 Task: Log work in the project AdaptFlow for the issue 'Develop a new feature to allow for customizable user profiles' spent time as '1w 3d 16h 42m' and remaining time as '6w 1d 14h 34m' and move to top of backlog. Now add the issue to the epic 'Remote Work Enablement'. Log work in the project AdaptFlow for the issue 'Address issues related to data synchronization across multiple devices' spent time as '5w 5d 12h 21m' and remaining time as '4w 3d 13h 41m' and move to bottom of backlog. Now add the issue to the epic 'Search Engine Optimization (SEO) Improvements'
Action: Mouse moved to (213, 58)
Screenshot: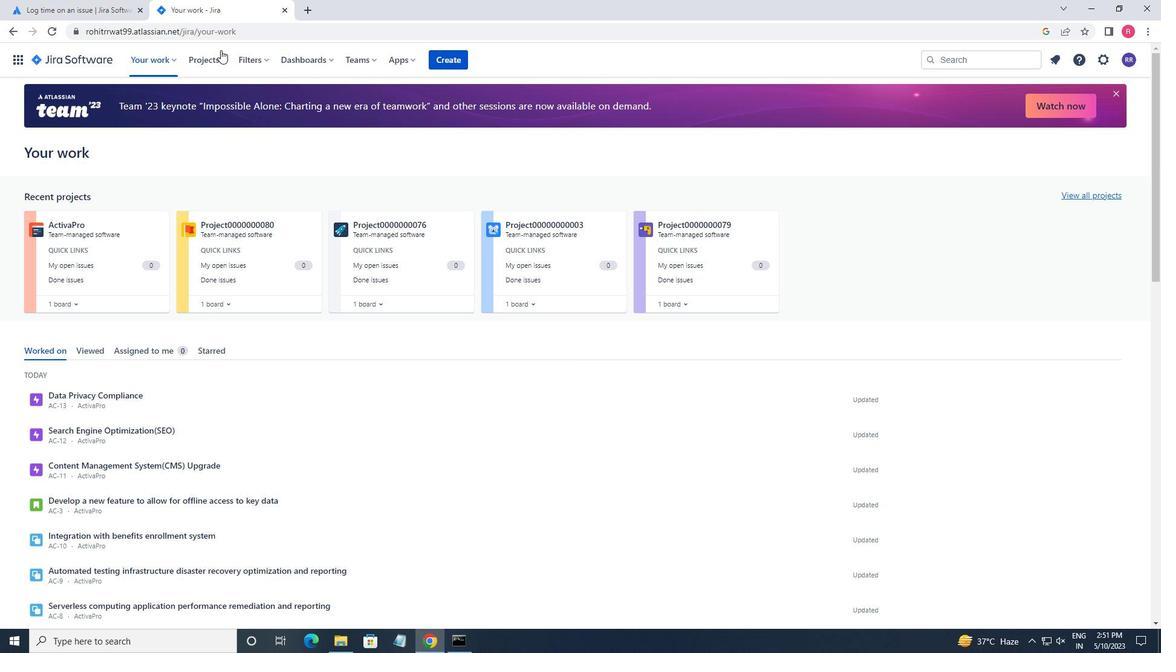 
Action: Mouse pressed left at (213, 58)
Screenshot: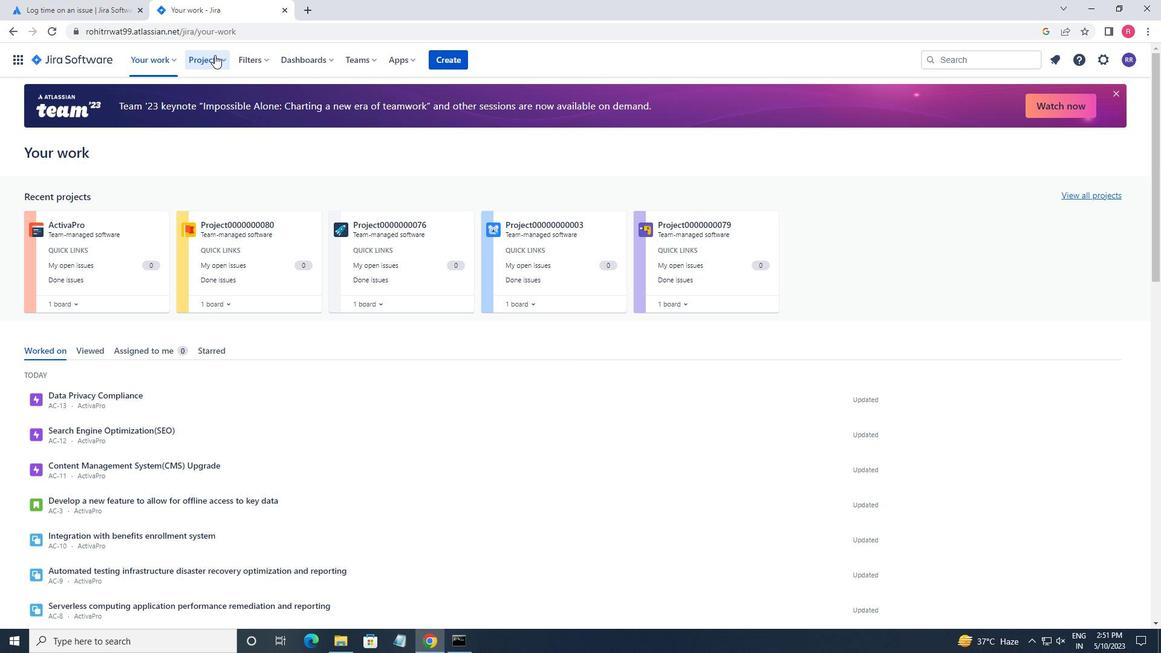 
Action: Mouse moved to (234, 110)
Screenshot: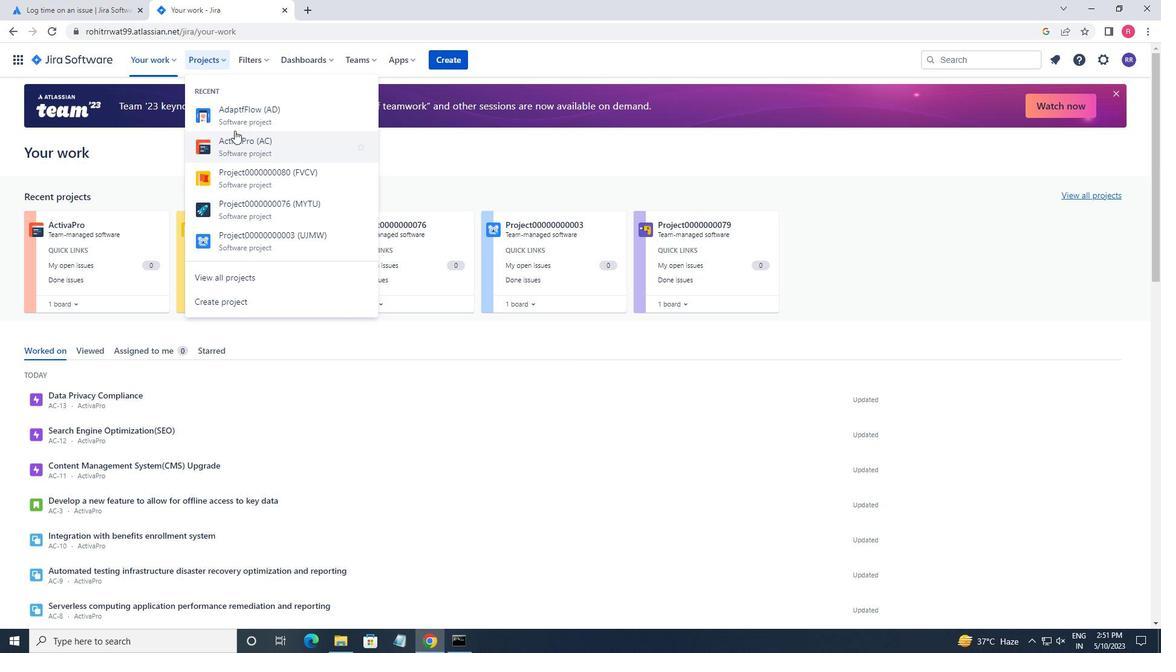 
Action: Mouse pressed left at (234, 110)
Screenshot: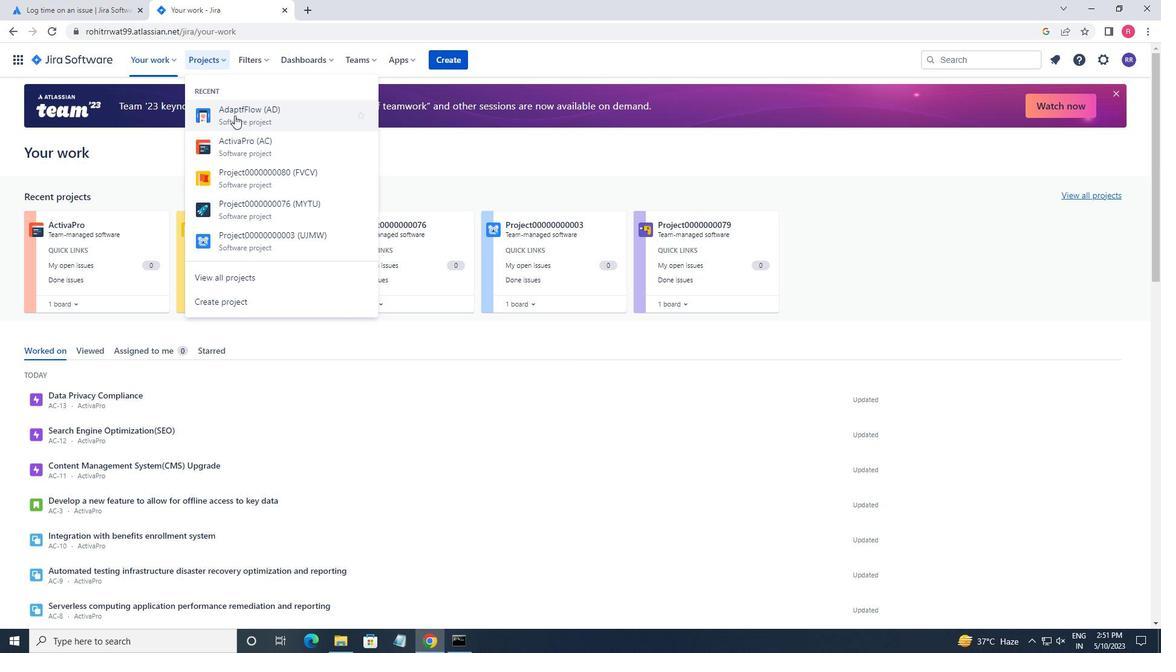 
Action: Mouse moved to (35, 175)
Screenshot: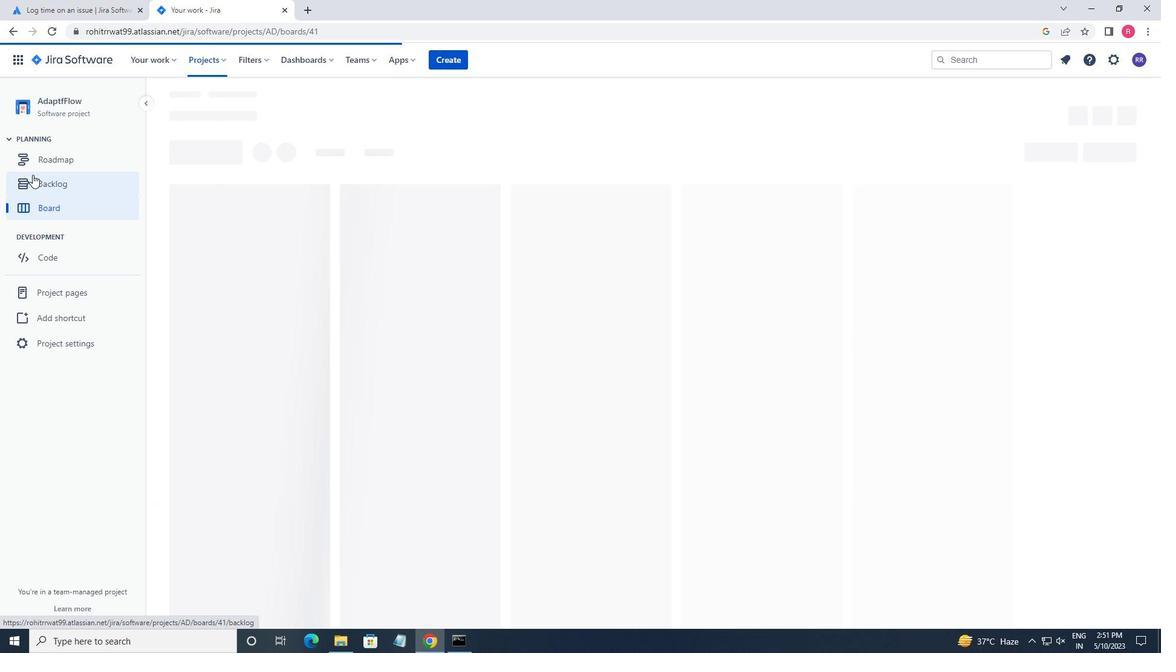 
Action: Mouse pressed left at (35, 175)
Screenshot: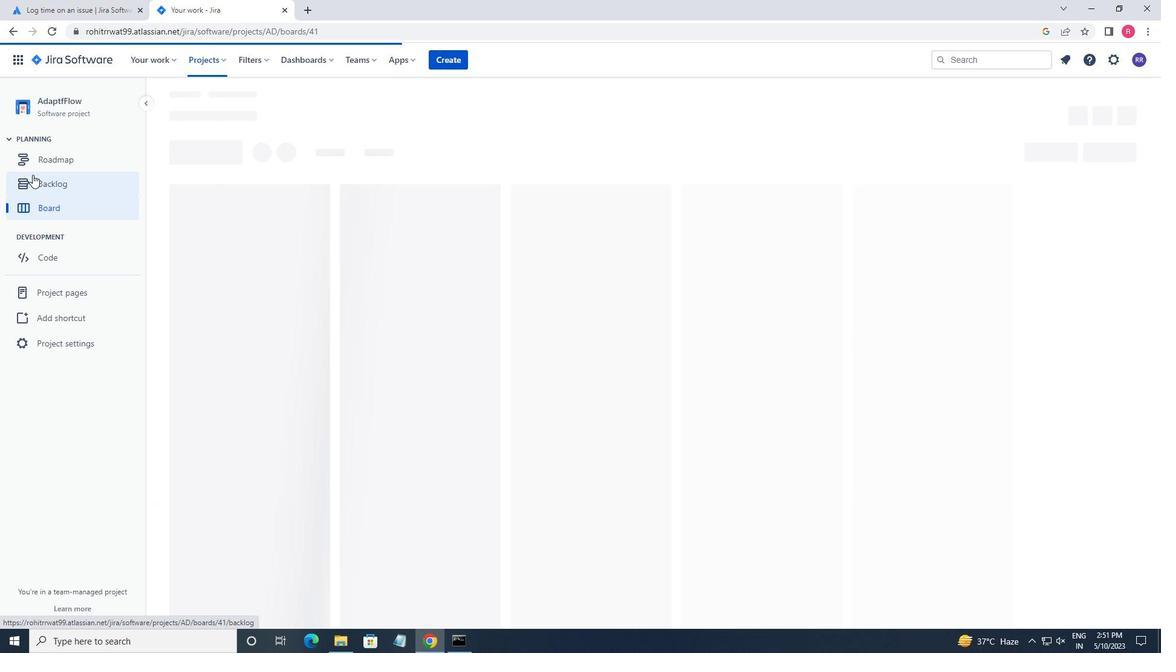 
Action: Mouse moved to (756, 433)
Screenshot: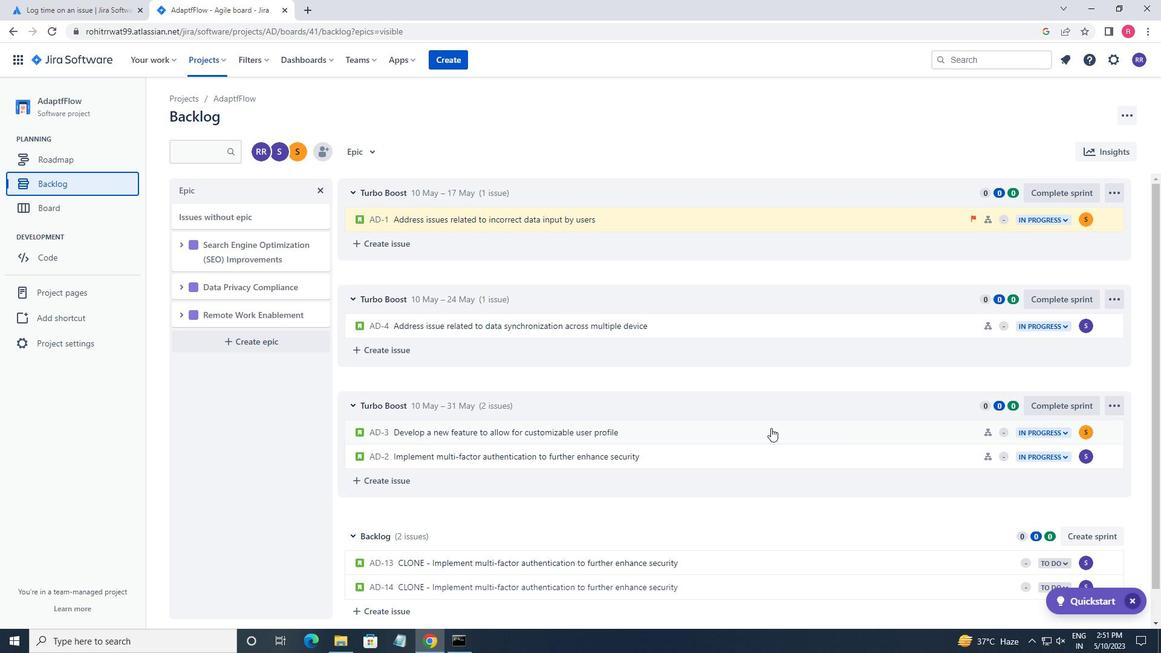 
Action: Mouse pressed left at (756, 433)
Screenshot: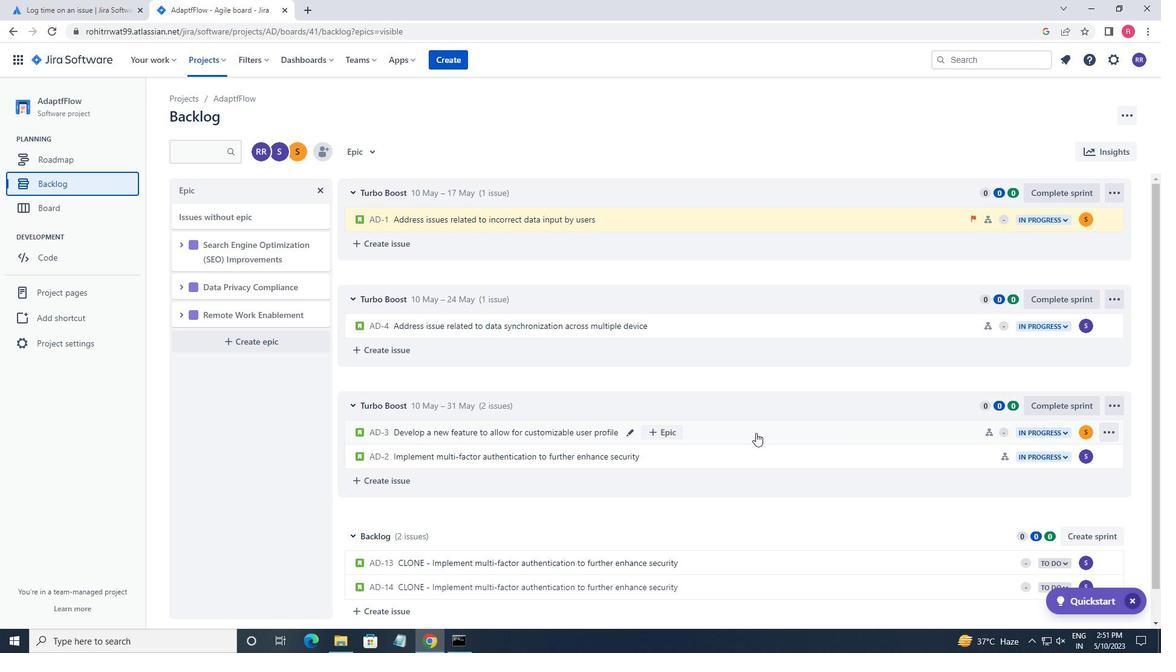 
Action: Mouse moved to (1105, 180)
Screenshot: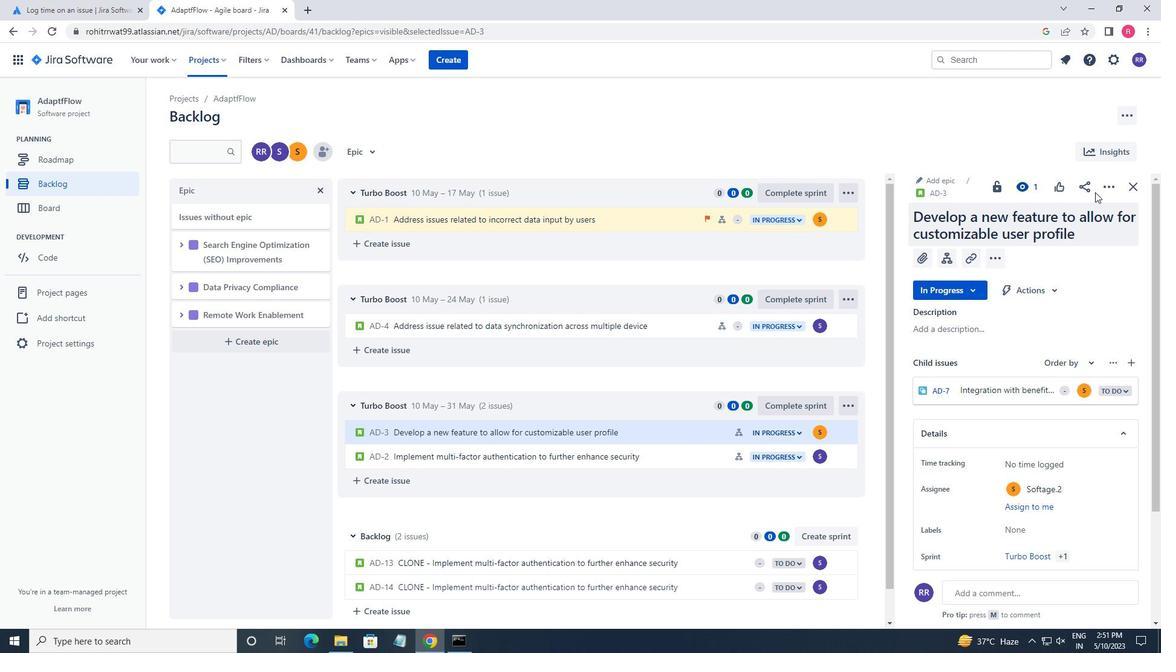 
Action: Mouse pressed left at (1105, 180)
Screenshot: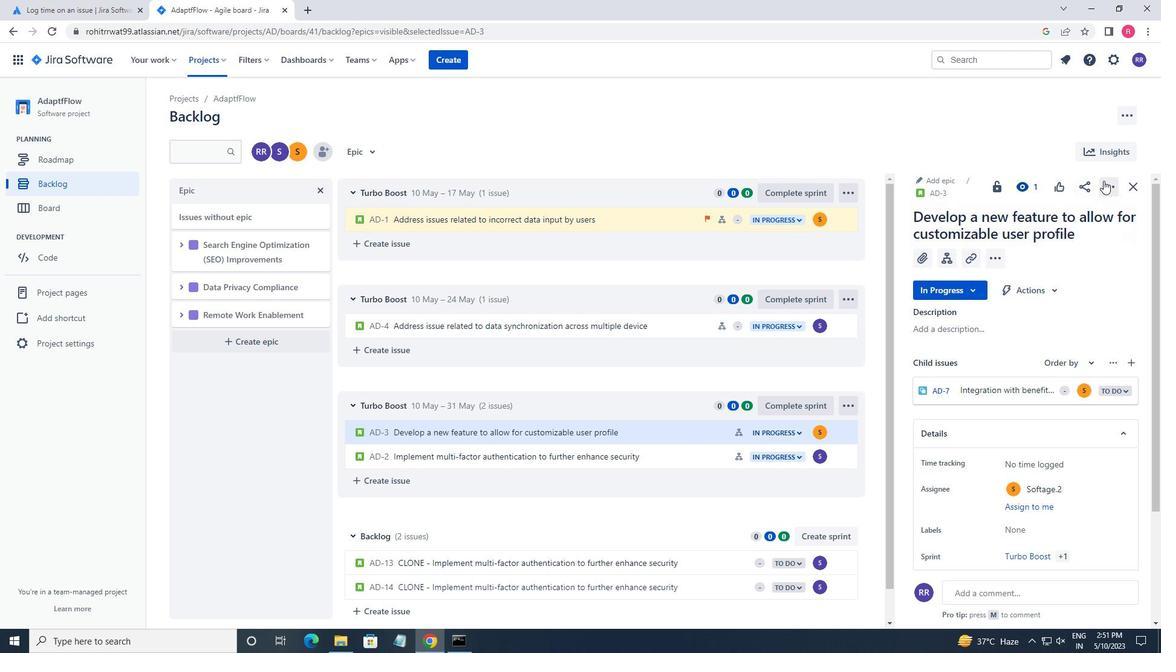 
Action: Mouse moved to (1055, 226)
Screenshot: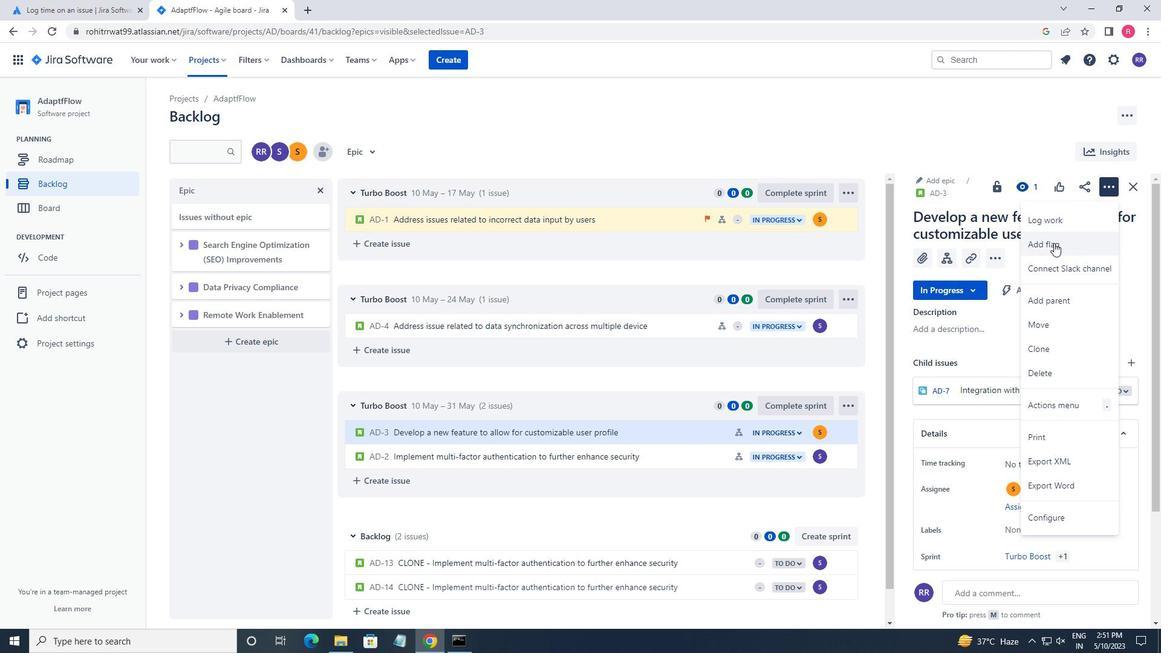 
Action: Mouse pressed left at (1055, 226)
Screenshot: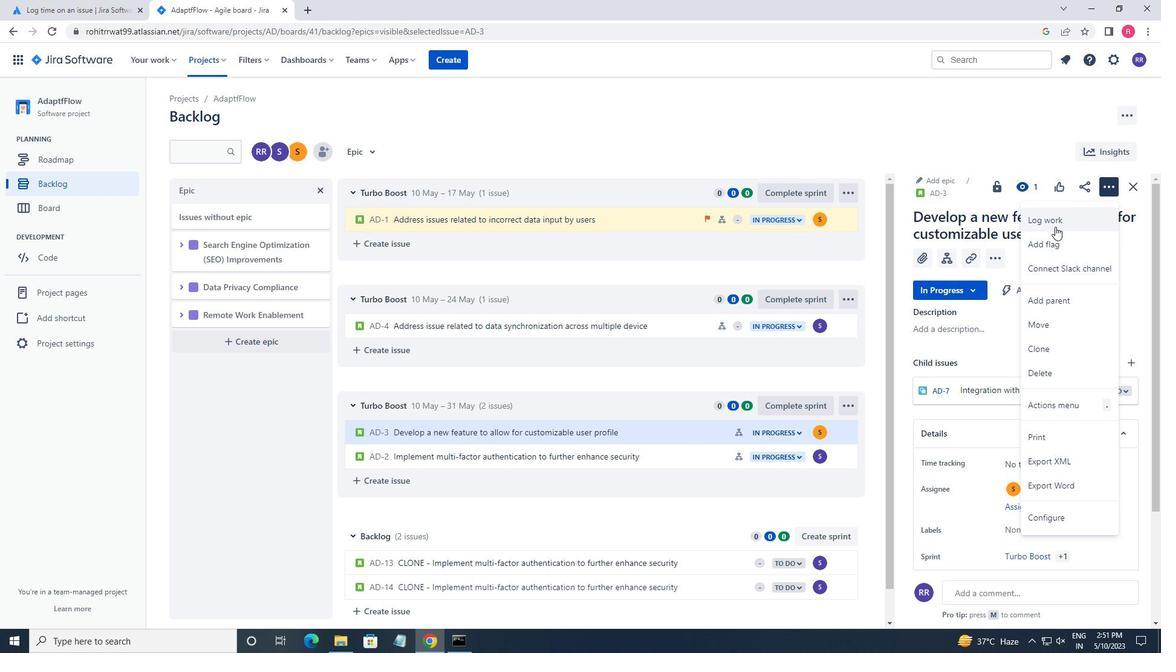 
Action: Key pressed 1w<Key.space>3d<Key.space>16h<Key.space>42m<Key.tab>6w<Key.space>1d<Key.space>14h34m
Screenshot: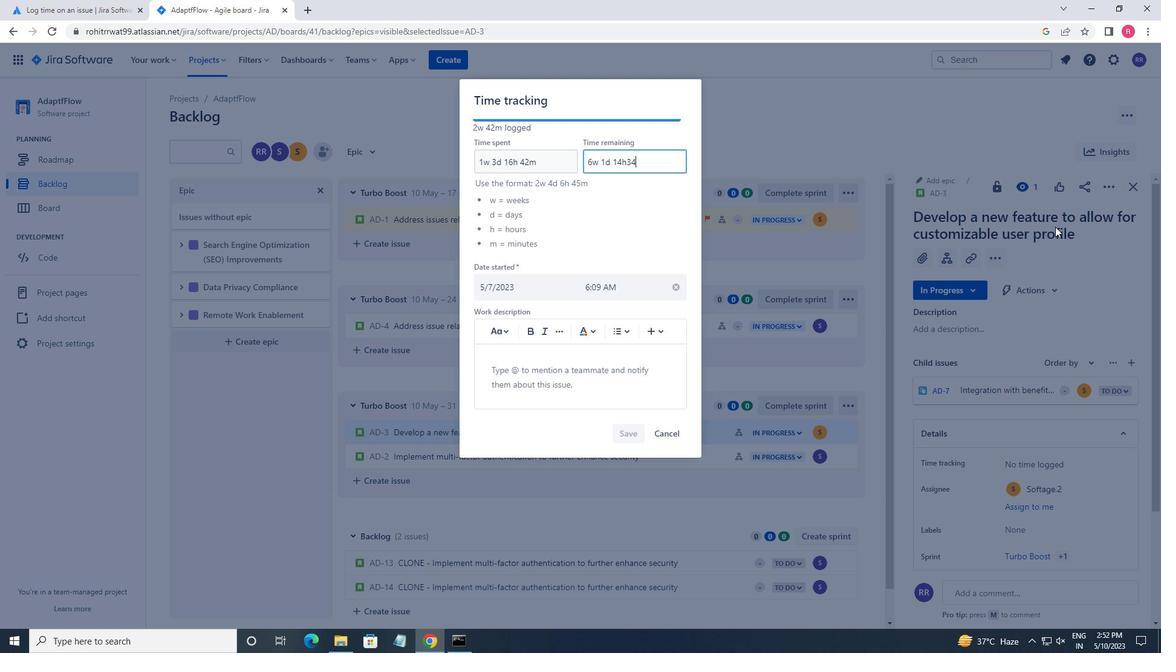 
Action: Mouse moved to (652, 382)
Screenshot: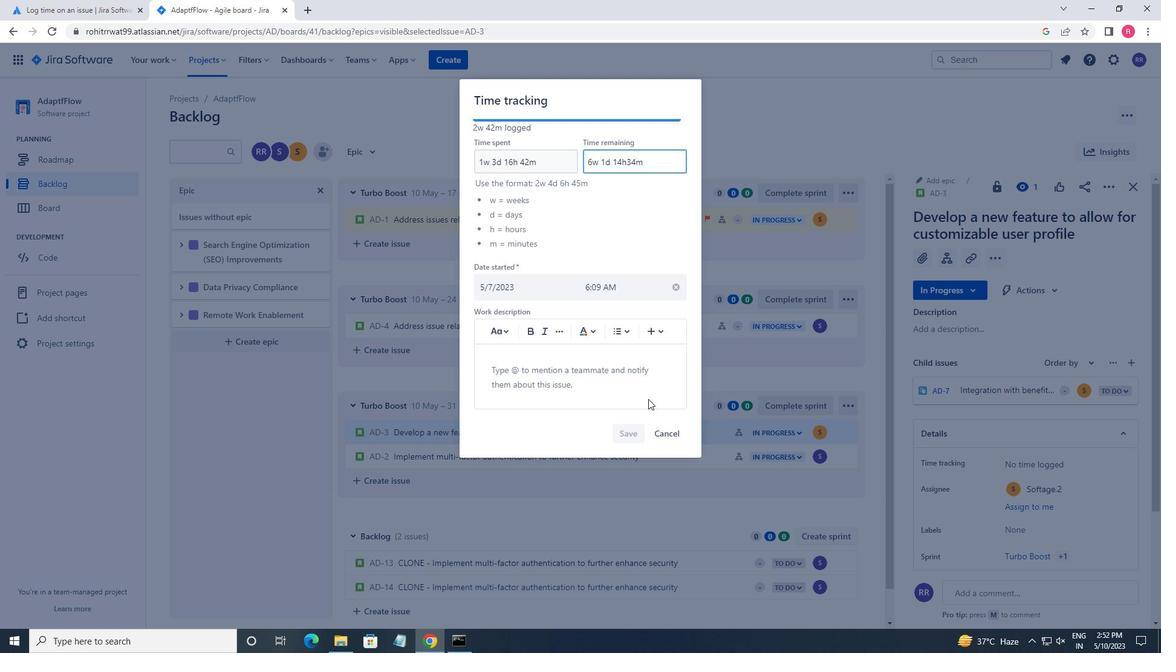 
Action: Key pressed <Key.enter>
Screenshot: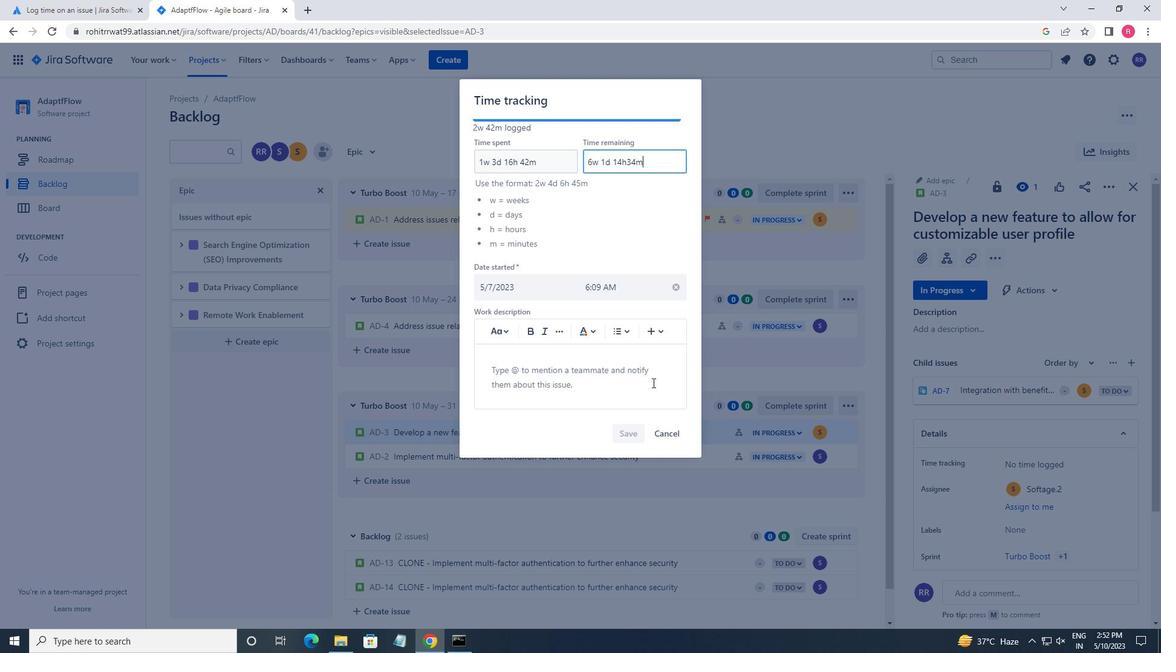 
Action: Mouse moved to (629, 165)
Screenshot: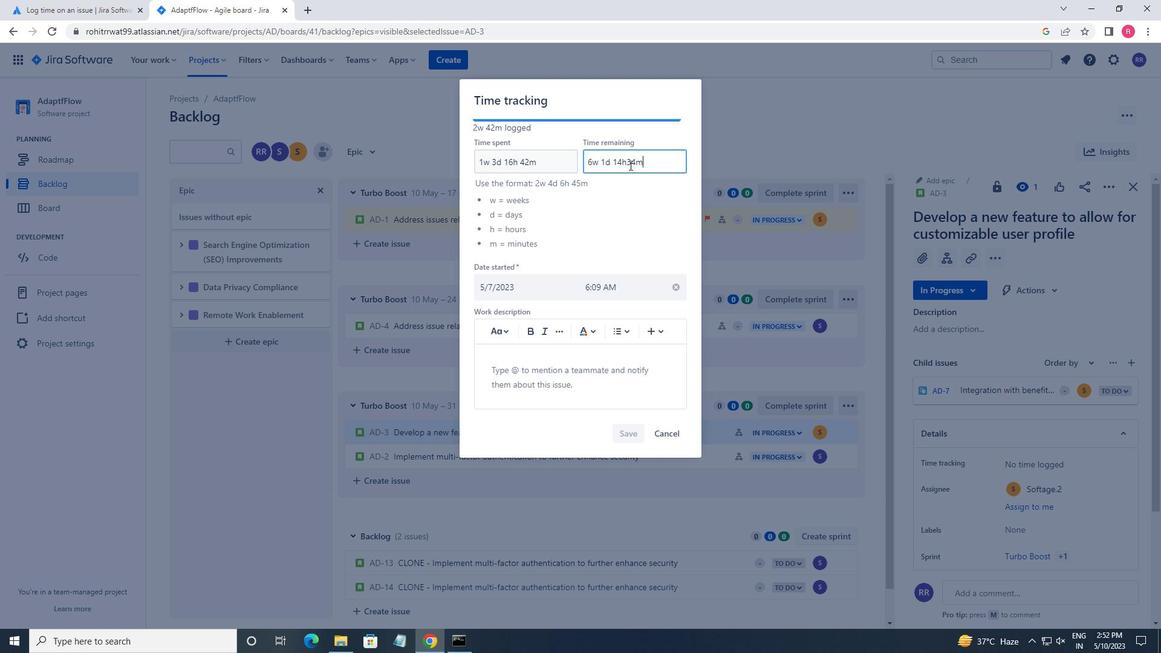 
Action: Mouse pressed left at (629, 165)
Screenshot: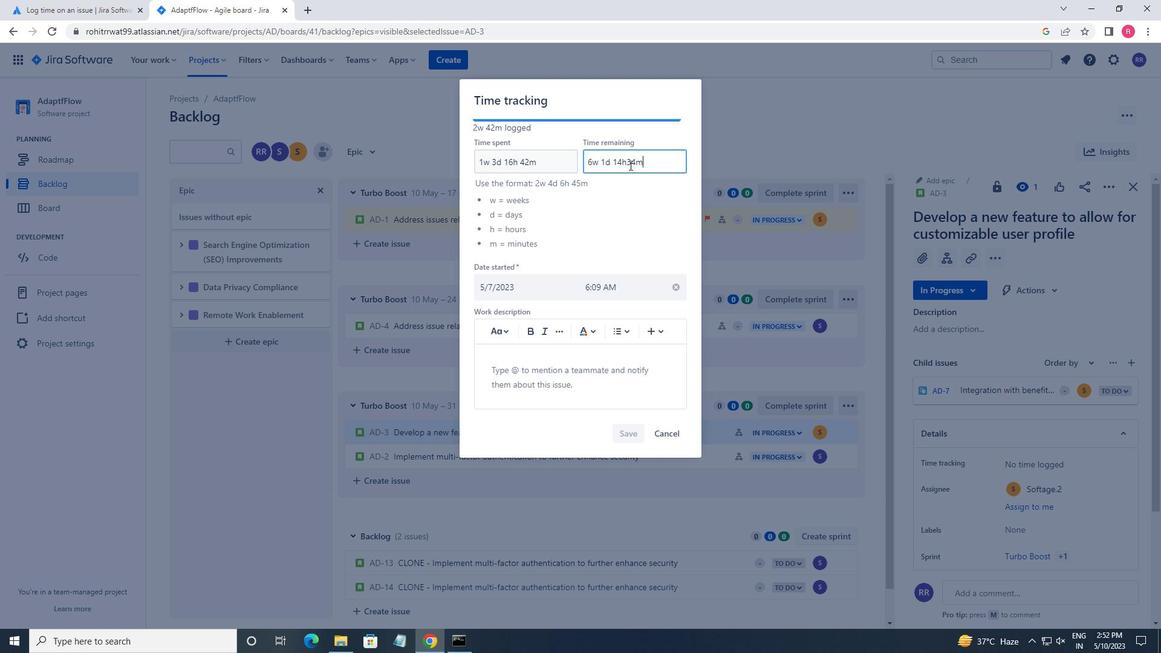 
Action: Mouse moved to (625, 166)
Screenshot: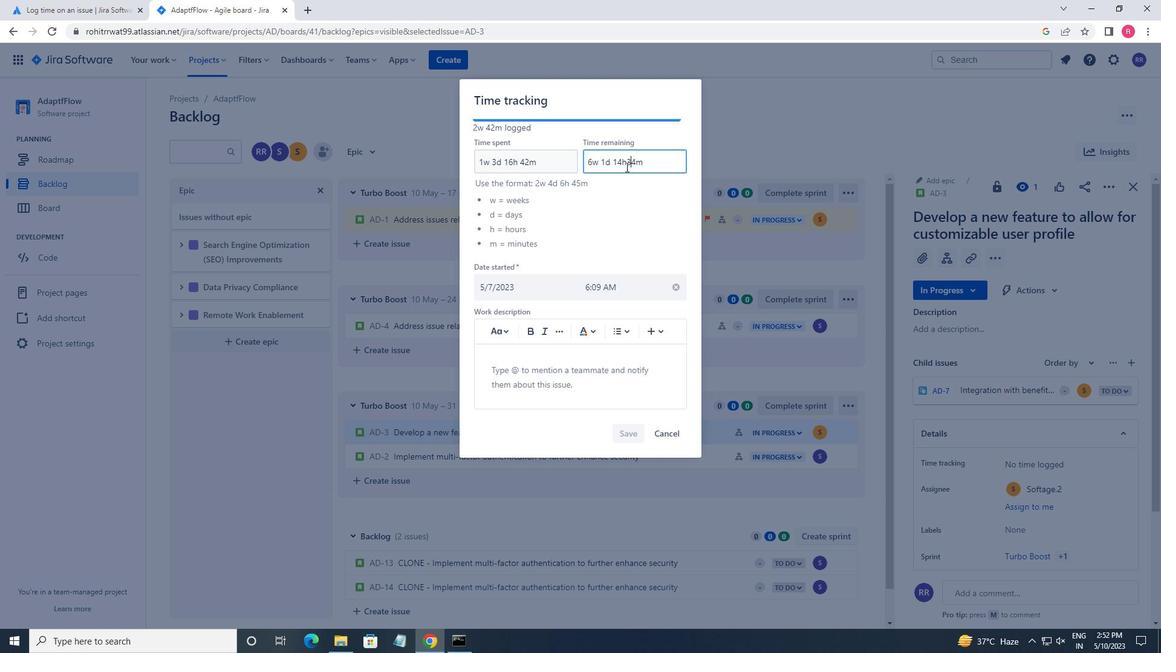 
Action: Mouse pressed left at (625, 166)
Screenshot: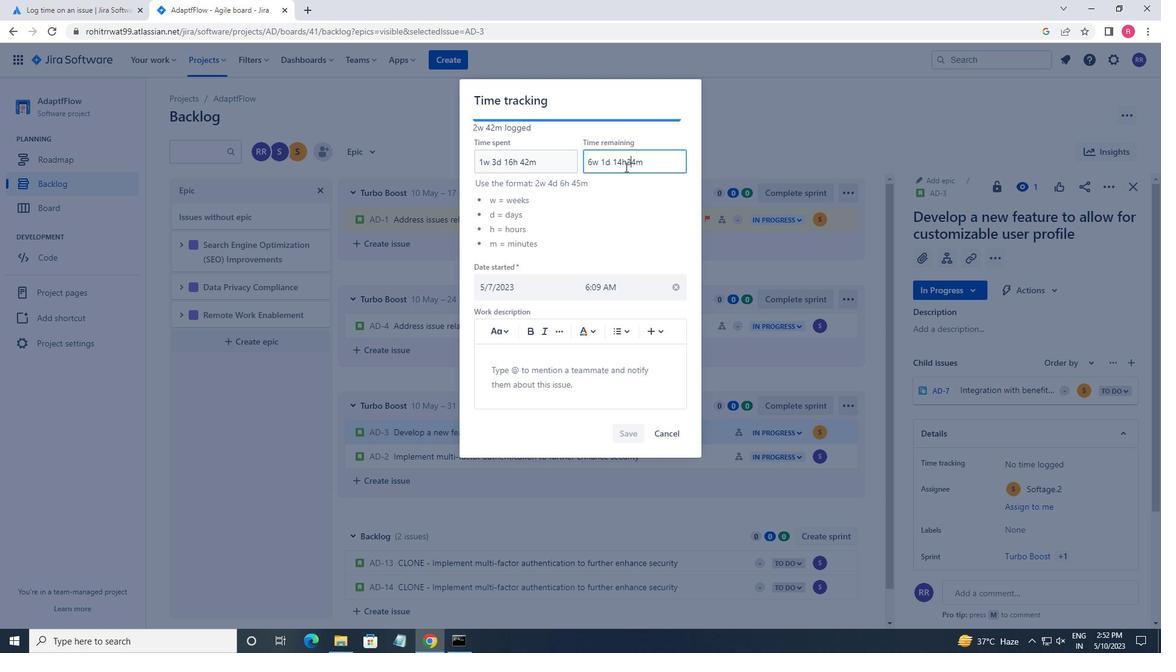 
Action: Key pressed <Key.space>
Screenshot: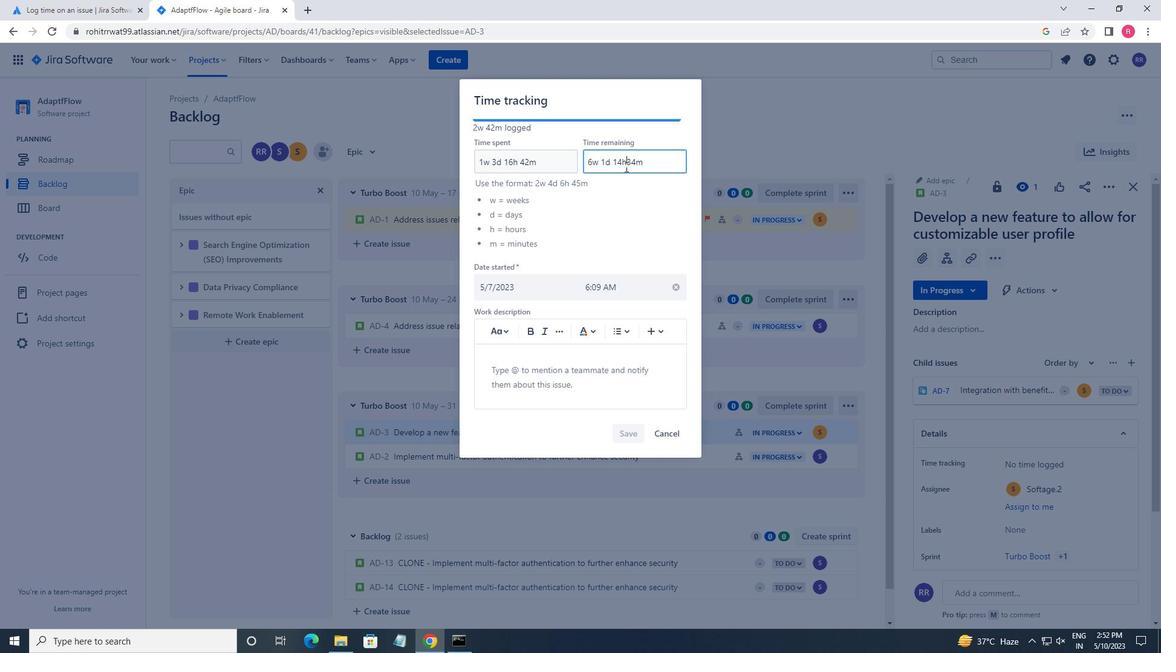
Action: Mouse moved to (623, 436)
Screenshot: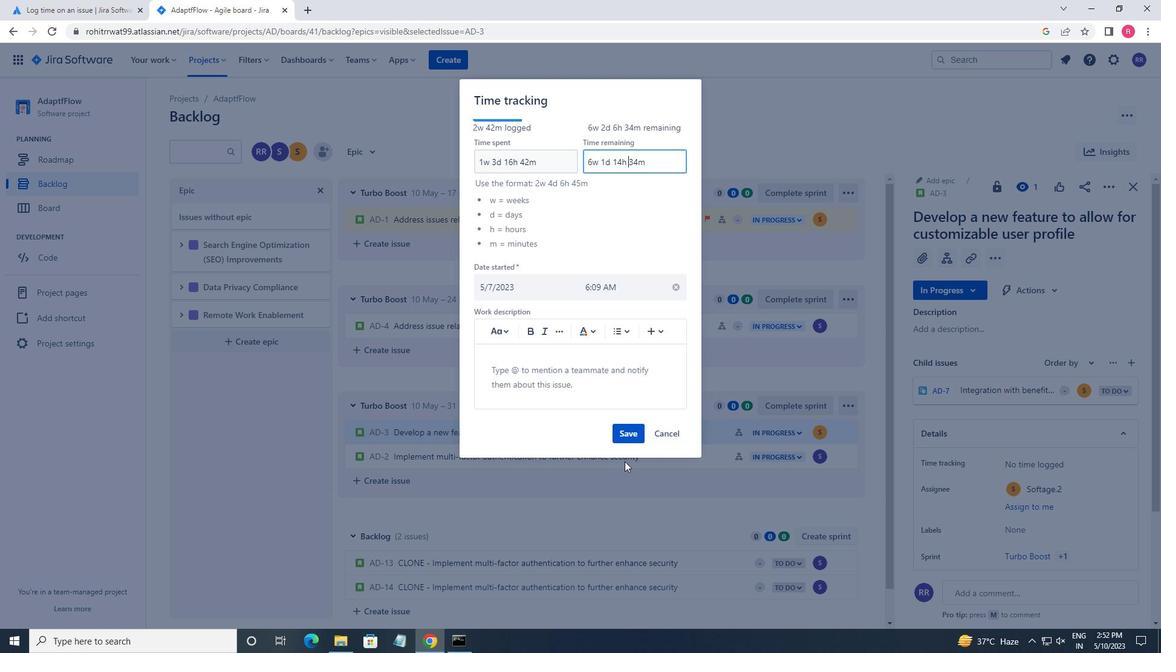 
Action: Mouse pressed left at (623, 436)
Screenshot: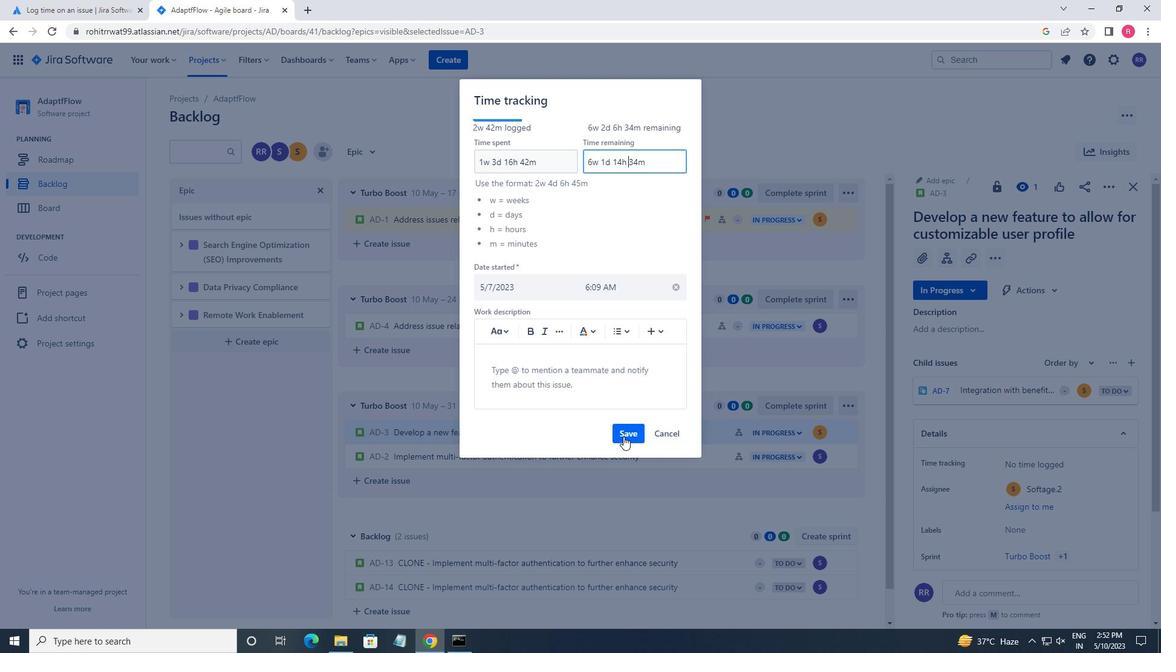 
Action: Mouse moved to (834, 437)
Screenshot: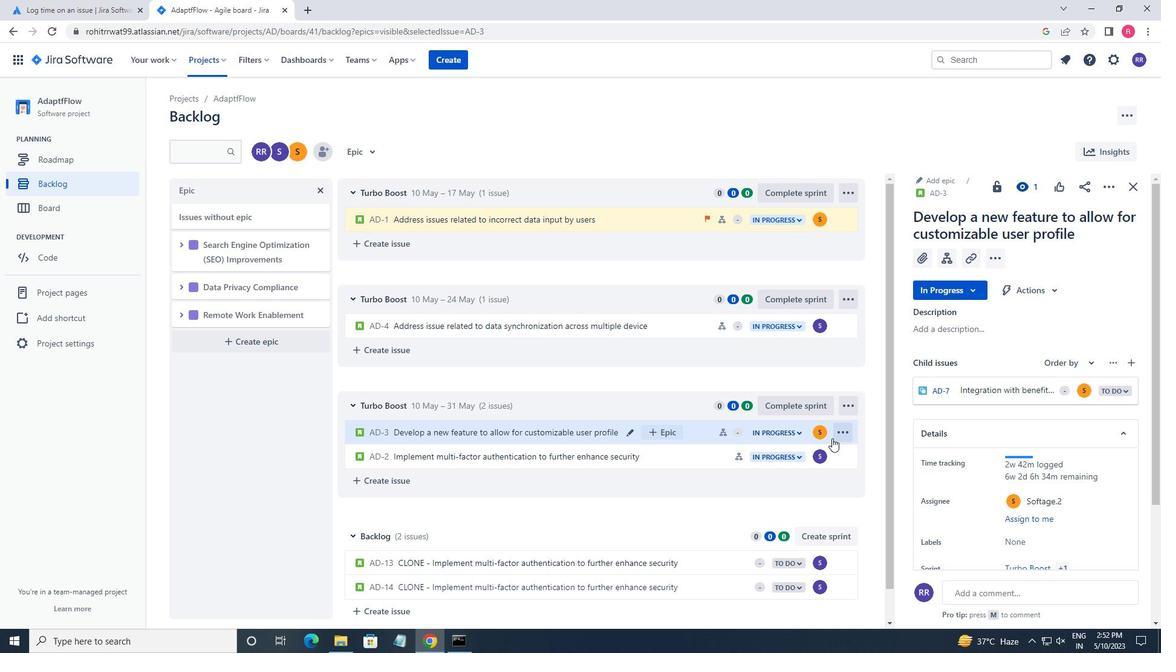 
Action: Mouse pressed left at (834, 437)
Screenshot: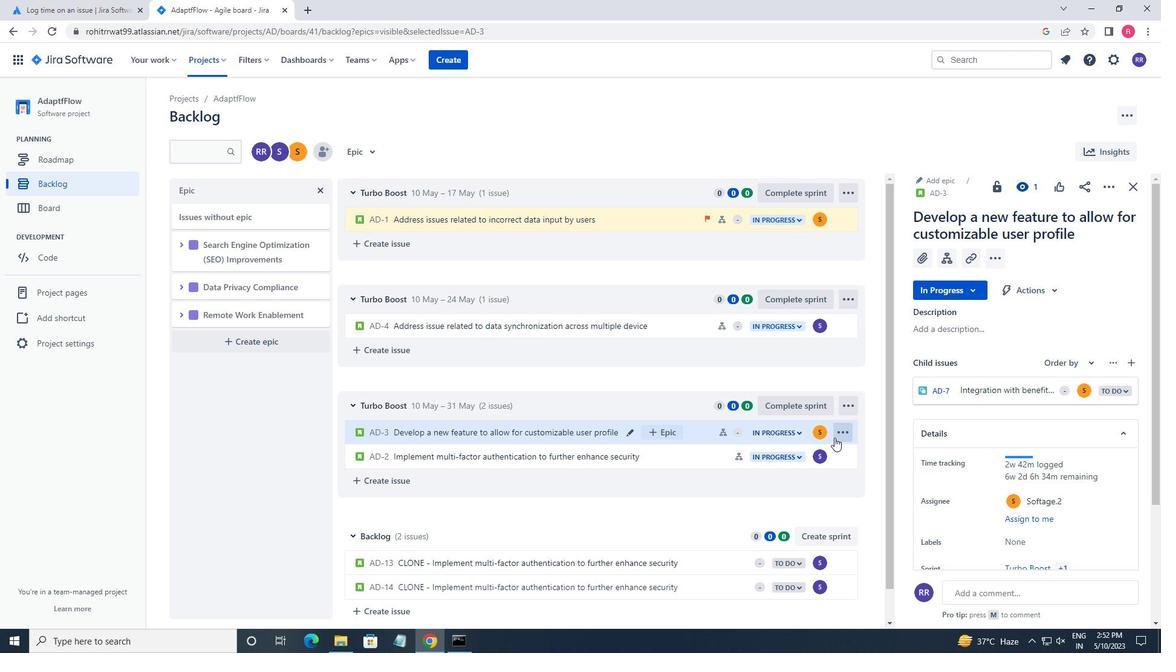 
Action: Mouse moved to (813, 393)
Screenshot: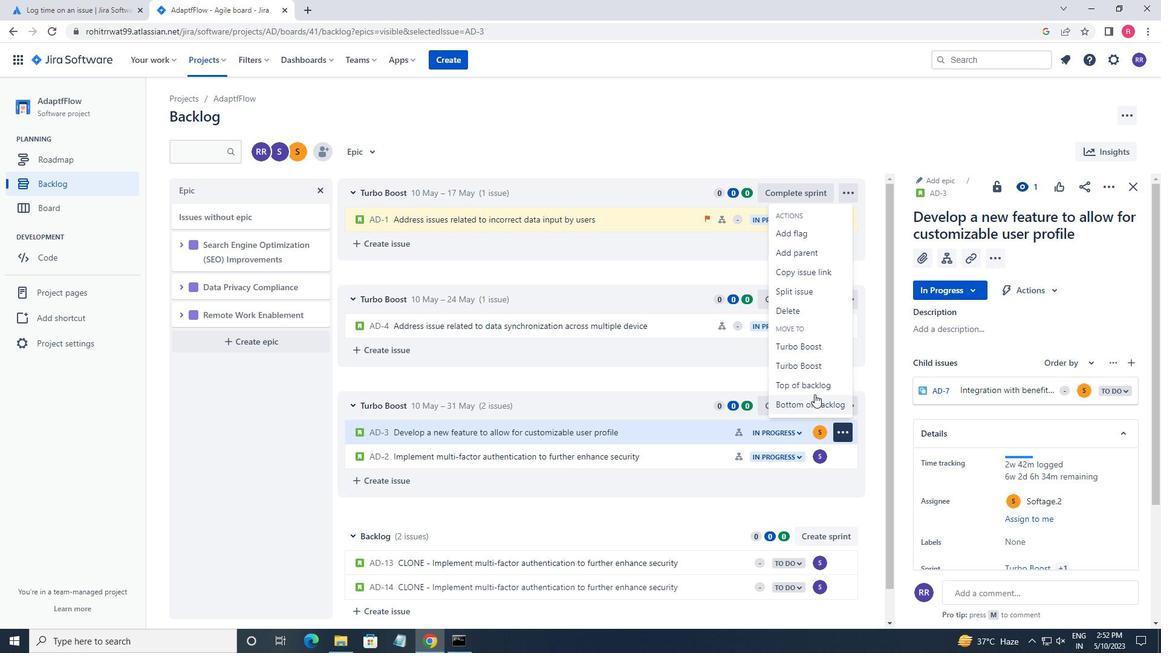 
Action: Mouse pressed left at (813, 393)
Screenshot: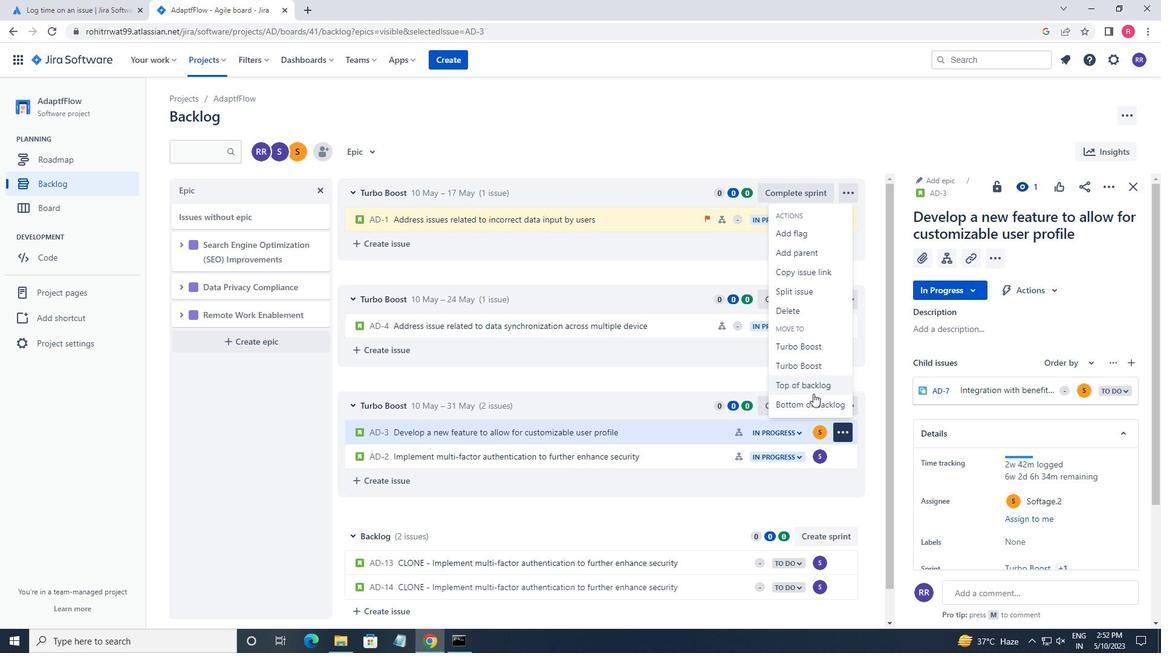 
Action: Mouse moved to (606, 193)
Screenshot: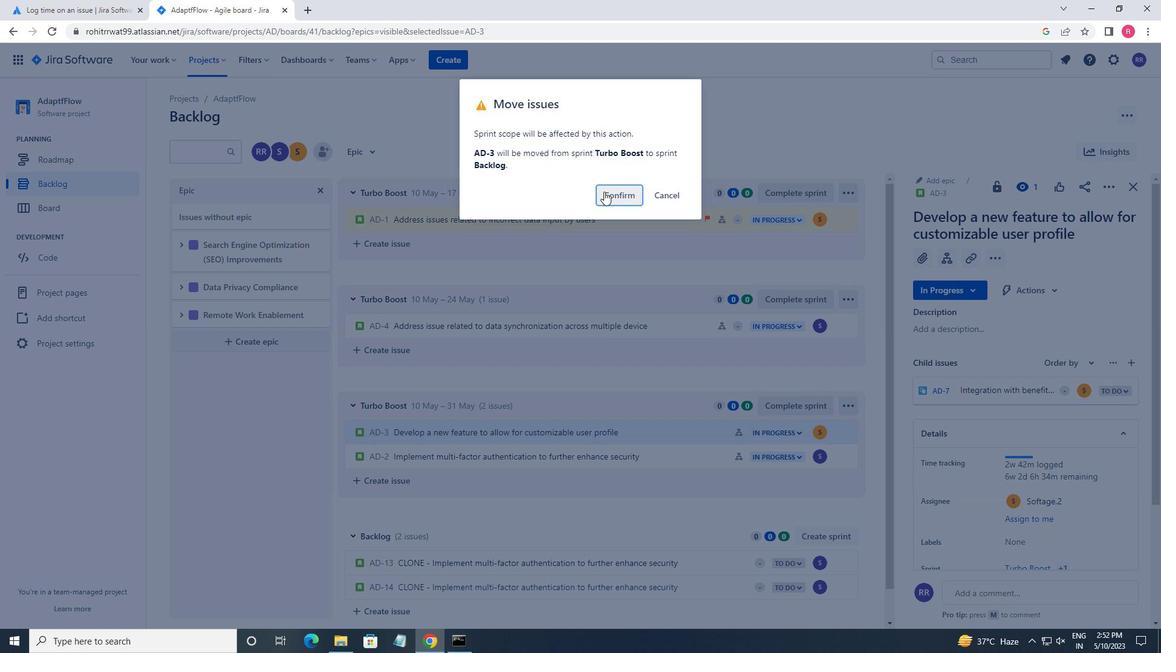 
Action: Mouse pressed left at (606, 193)
Screenshot: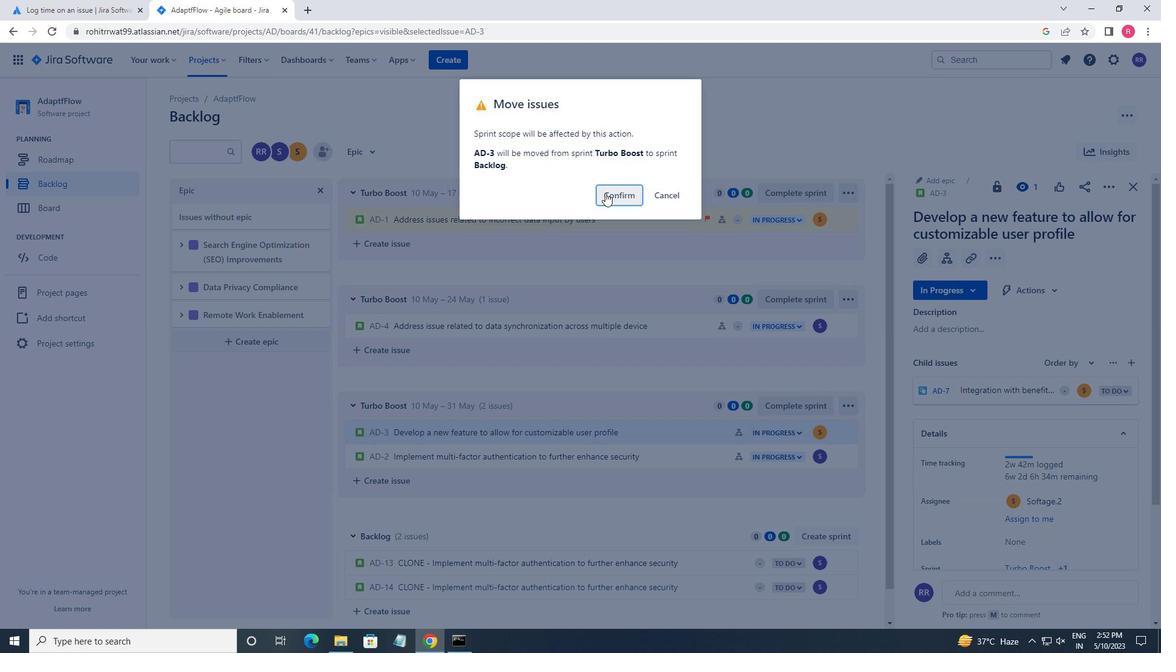
Action: Mouse moved to (356, 156)
Screenshot: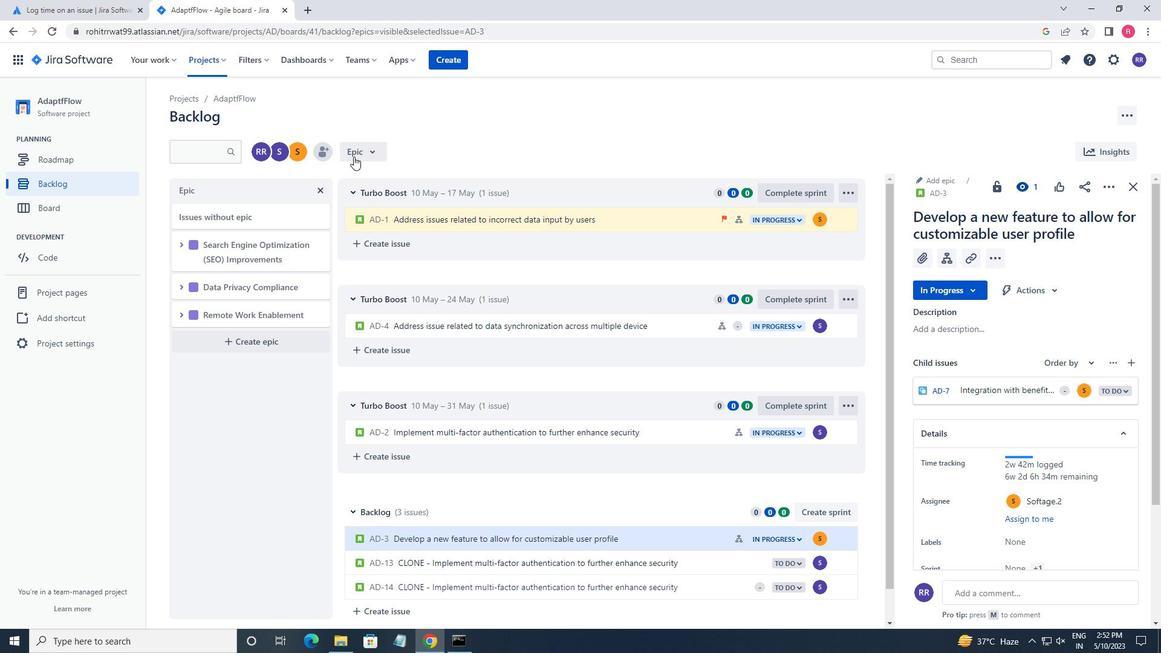 
Action: Mouse pressed left at (356, 156)
Screenshot: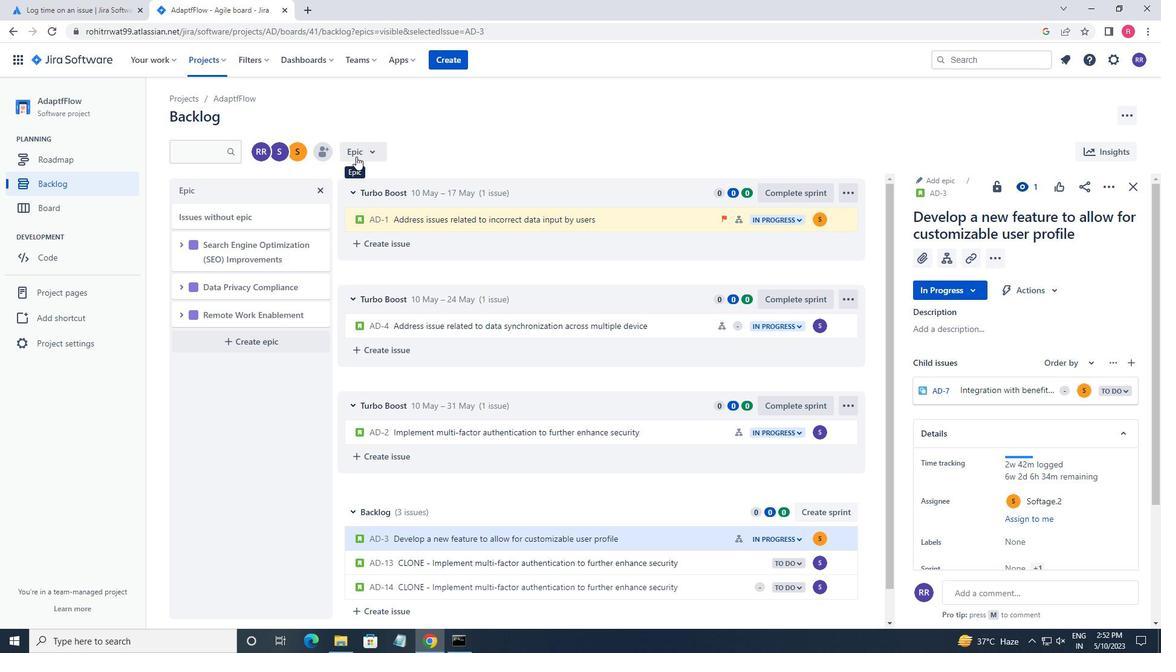 
Action: Mouse moved to (355, 237)
Screenshot: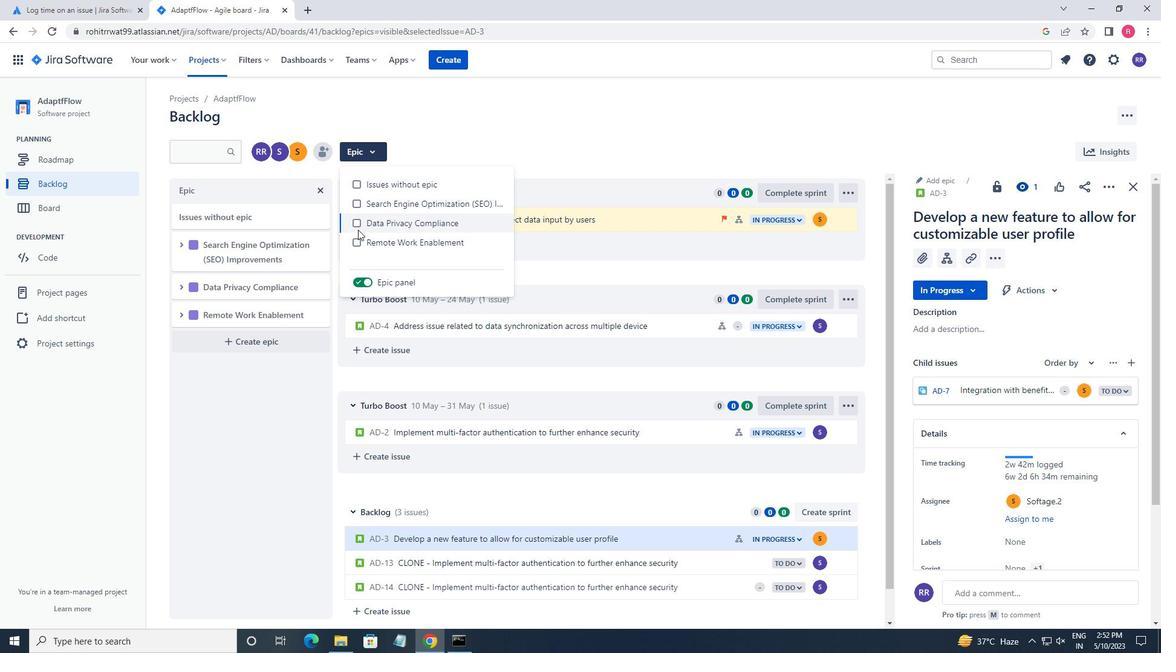
Action: Mouse pressed left at (355, 237)
Screenshot: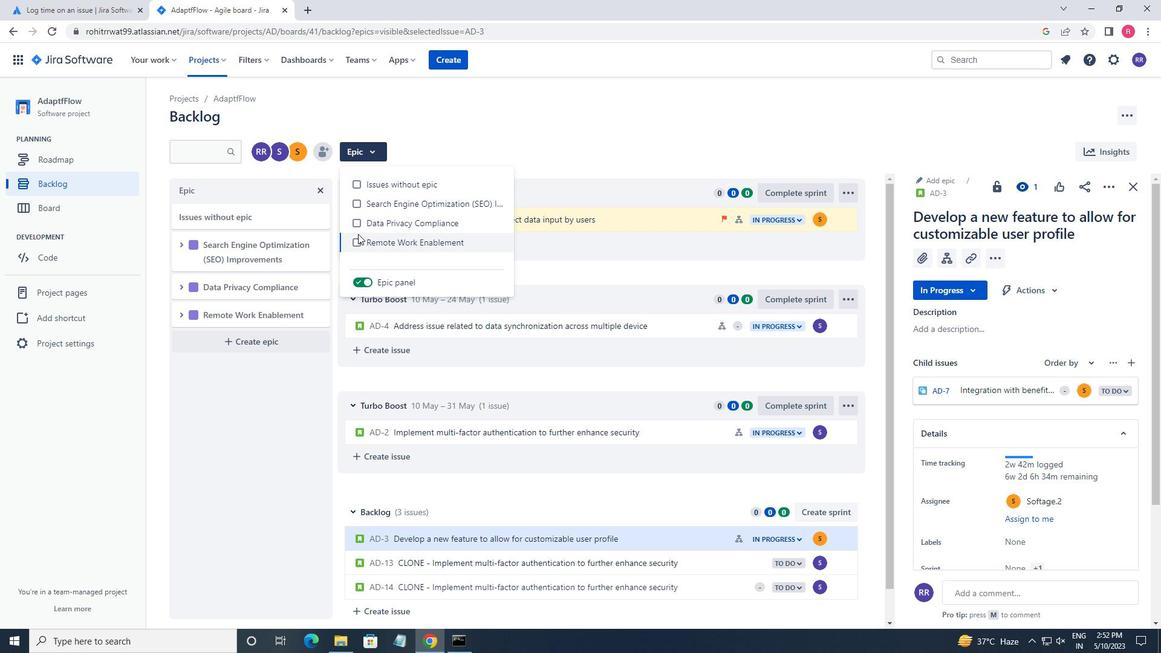 
Action: Mouse moved to (312, 373)
Screenshot: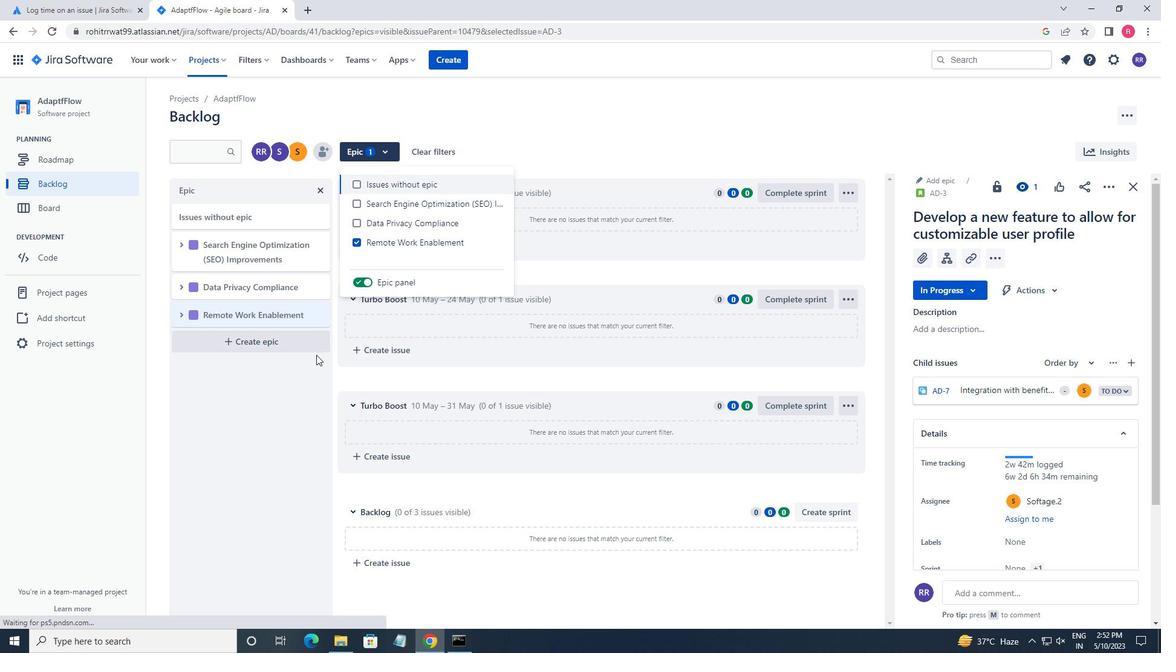 
Action: Mouse pressed left at (312, 373)
Screenshot: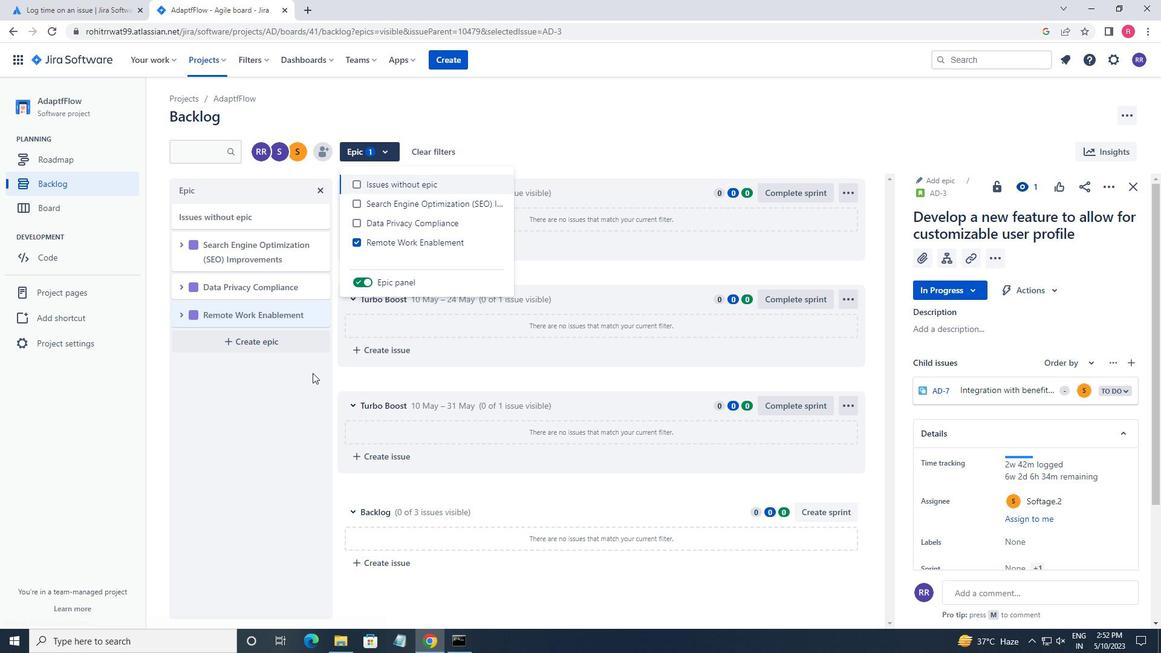 
Action: Mouse moved to (449, 407)
Screenshot: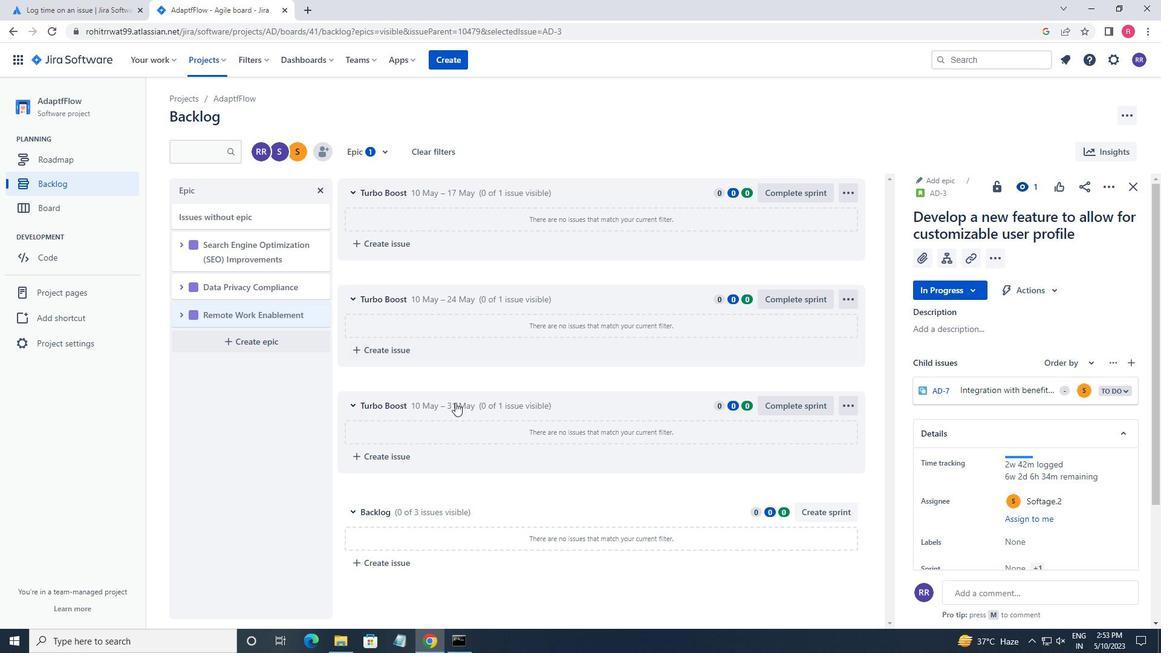 
Action: Mouse scrolled (449, 408) with delta (0, 0)
Screenshot: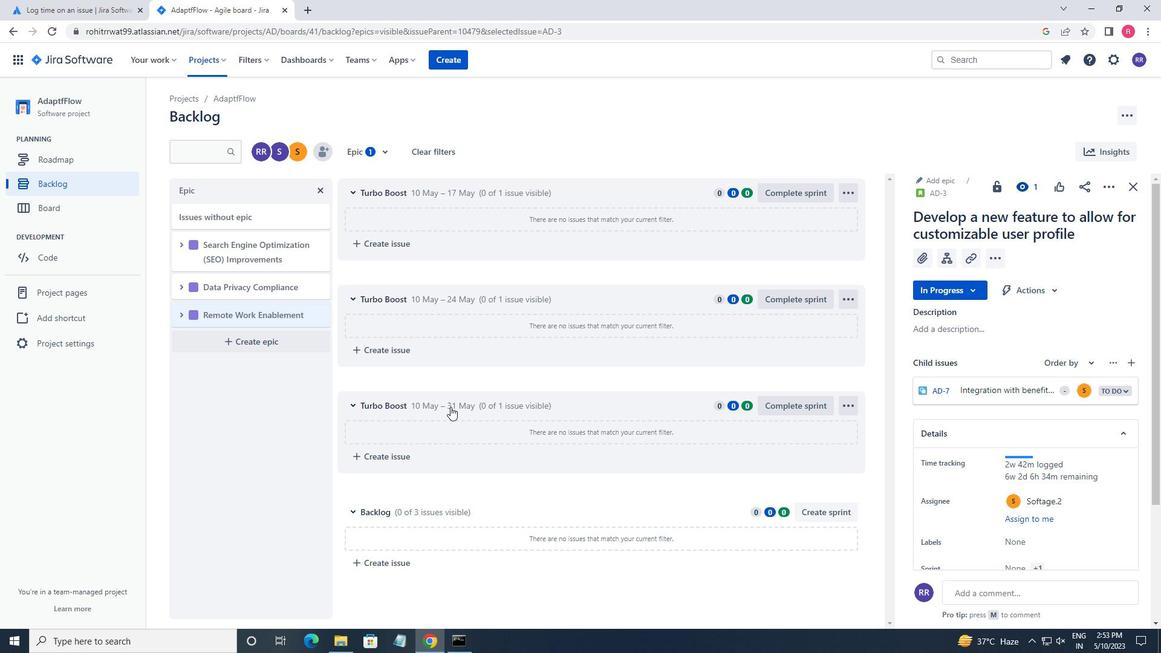 
Action: Mouse moved to (448, 407)
Screenshot: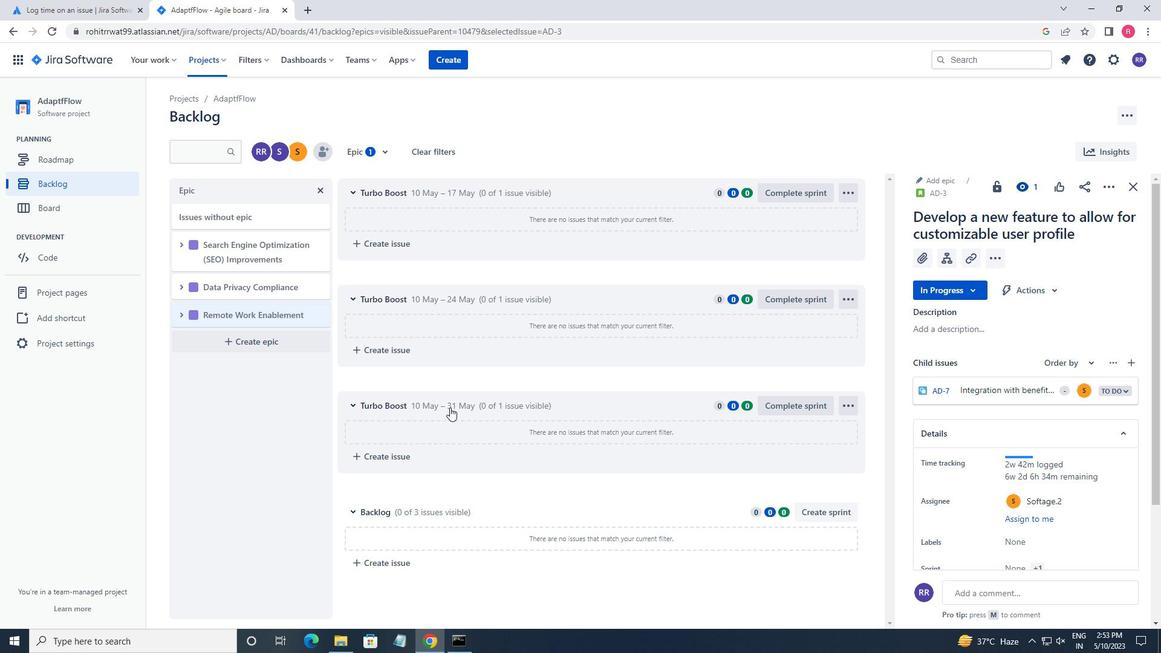 
Action: Mouse scrolled (448, 408) with delta (0, 0)
Screenshot: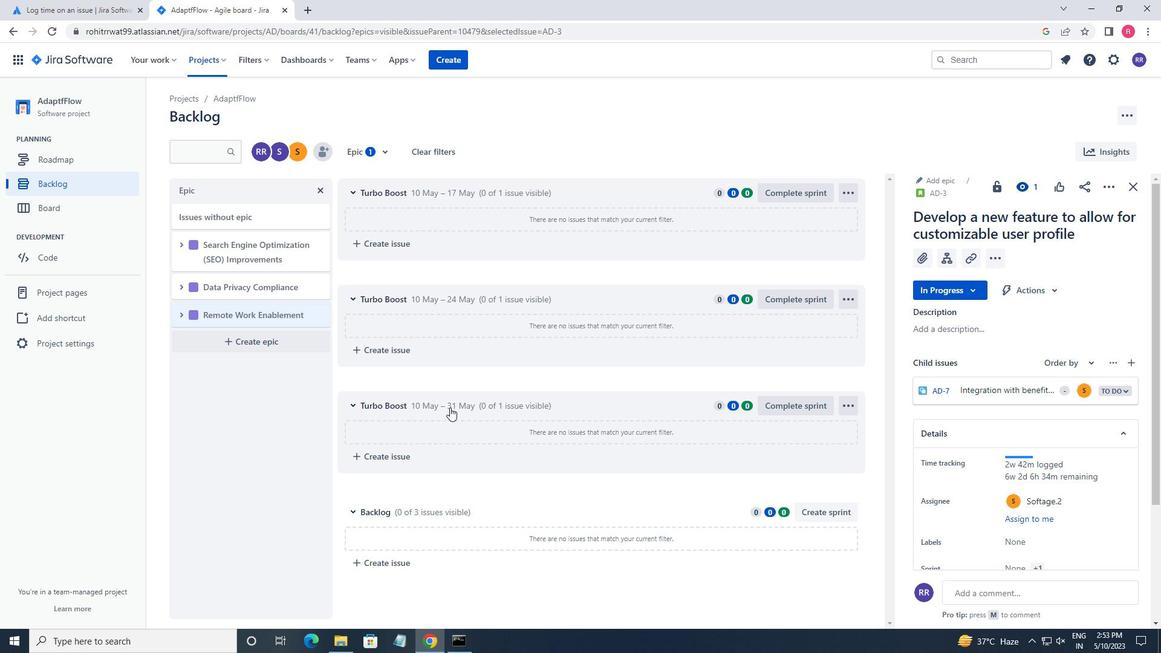 
Action: Mouse scrolled (448, 408) with delta (0, 0)
Screenshot: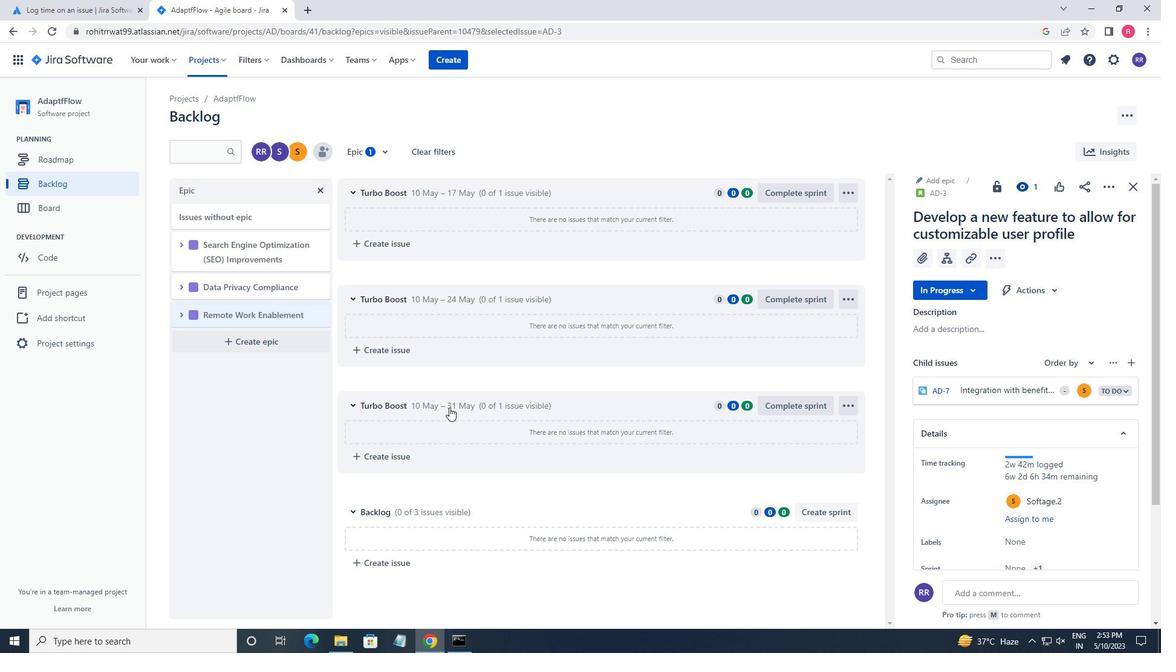 
Action: Mouse scrolled (448, 408) with delta (0, 0)
Screenshot: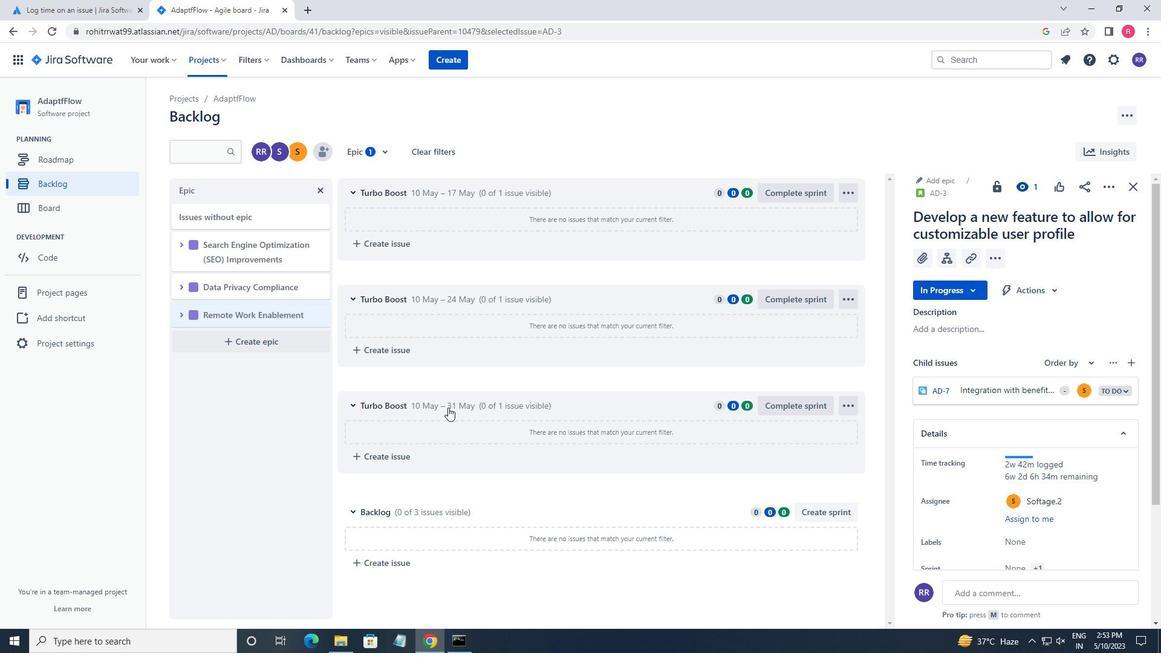 
Action: Mouse moved to (71, 188)
Screenshot: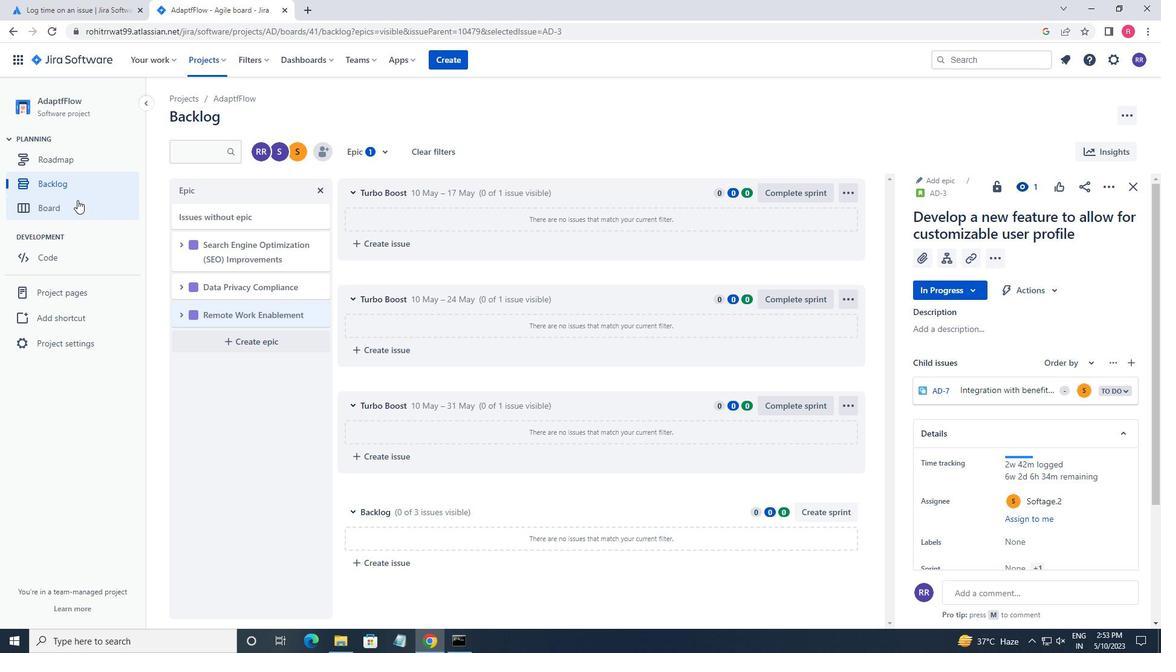 
Action: Mouse pressed left at (71, 188)
Screenshot: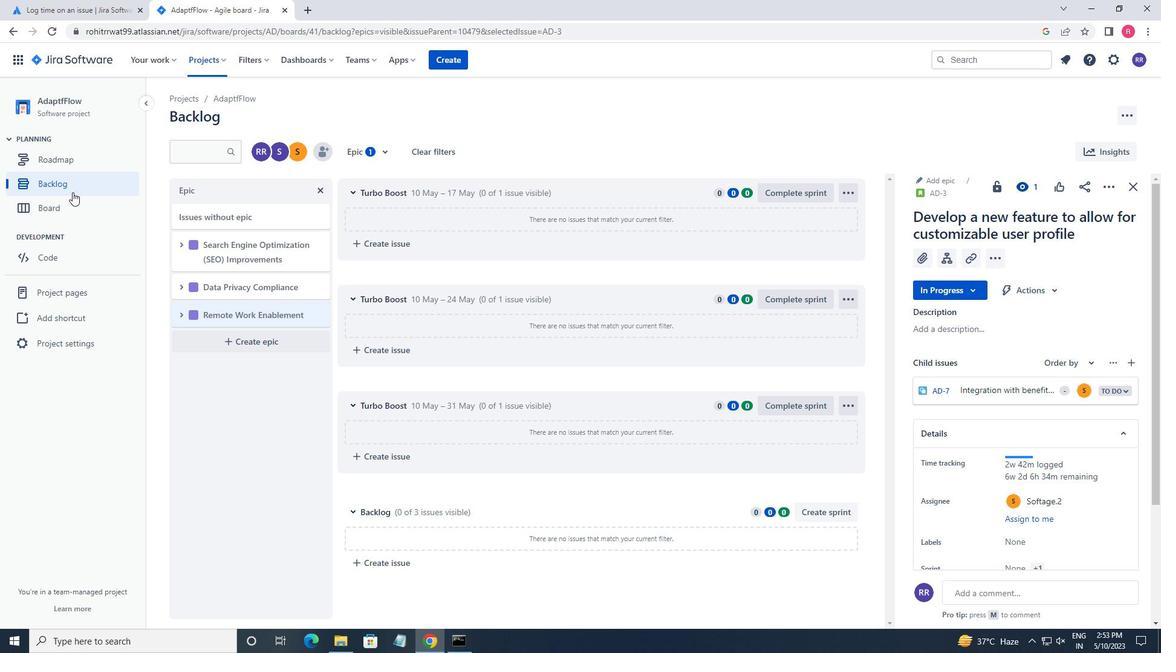 
Action: Mouse moved to (546, 471)
Screenshot: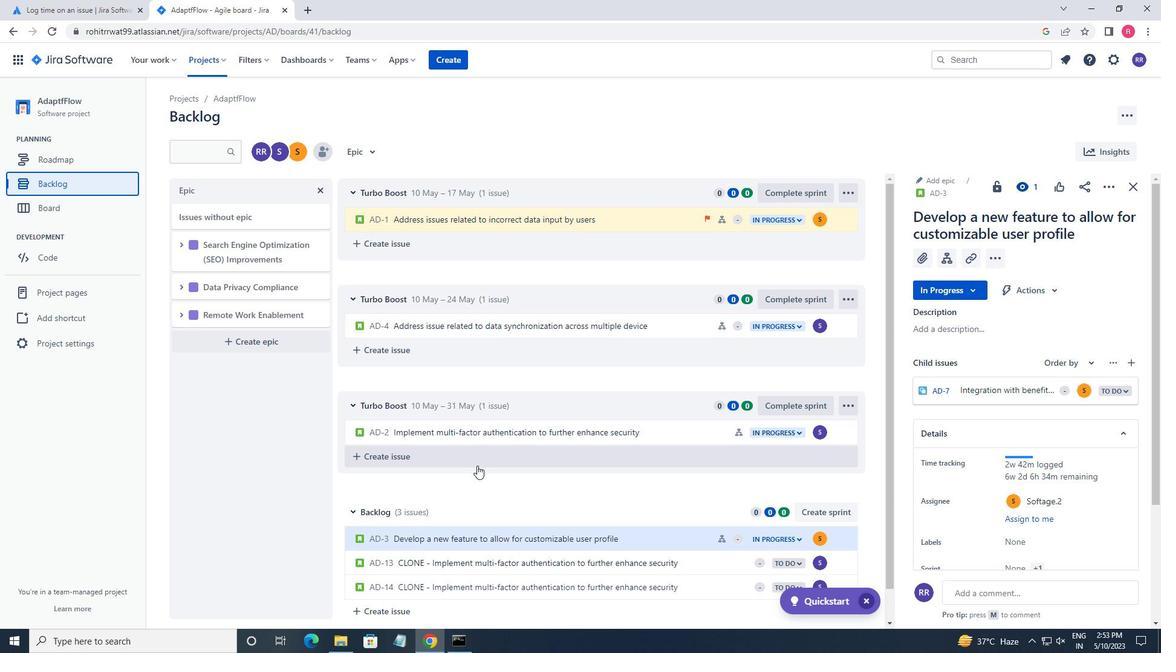 
Action: Mouse scrolled (546, 471) with delta (0, 0)
Screenshot: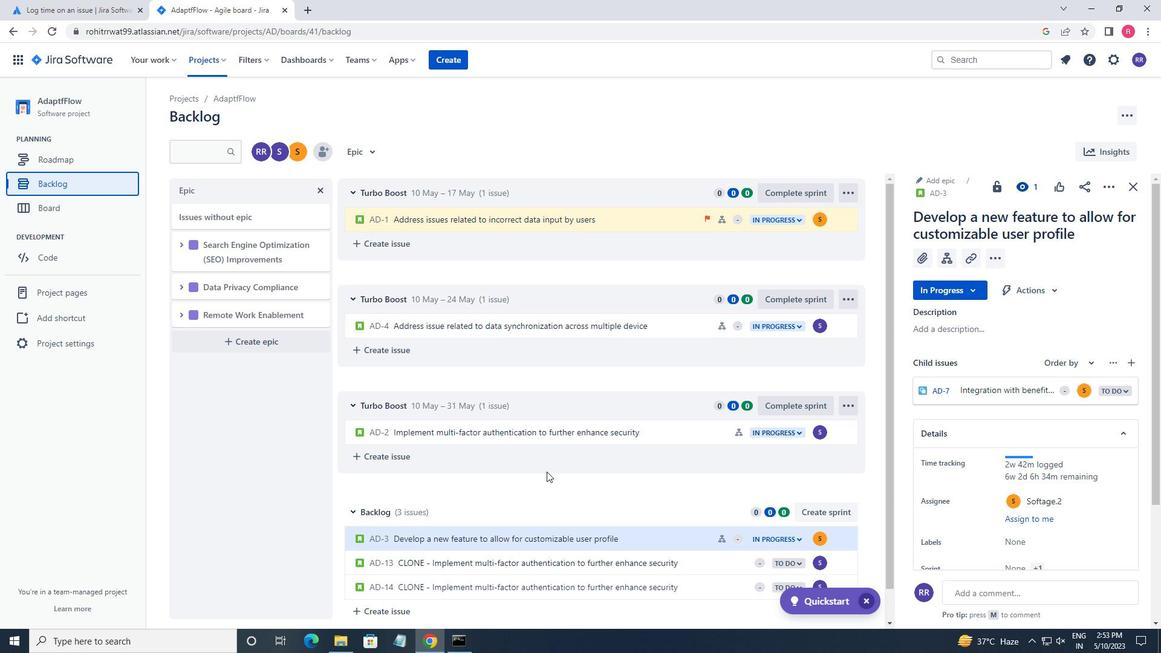 
Action: Mouse scrolled (546, 471) with delta (0, 0)
Screenshot: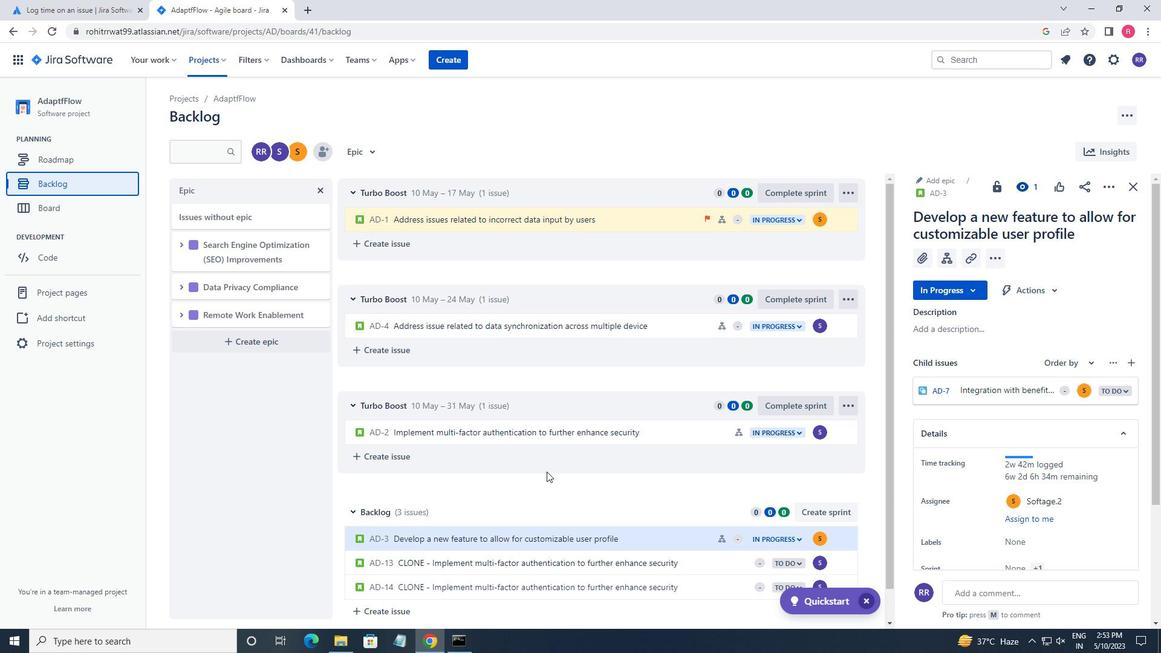 
Action: Mouse moved to (546, 471)
Screenshot: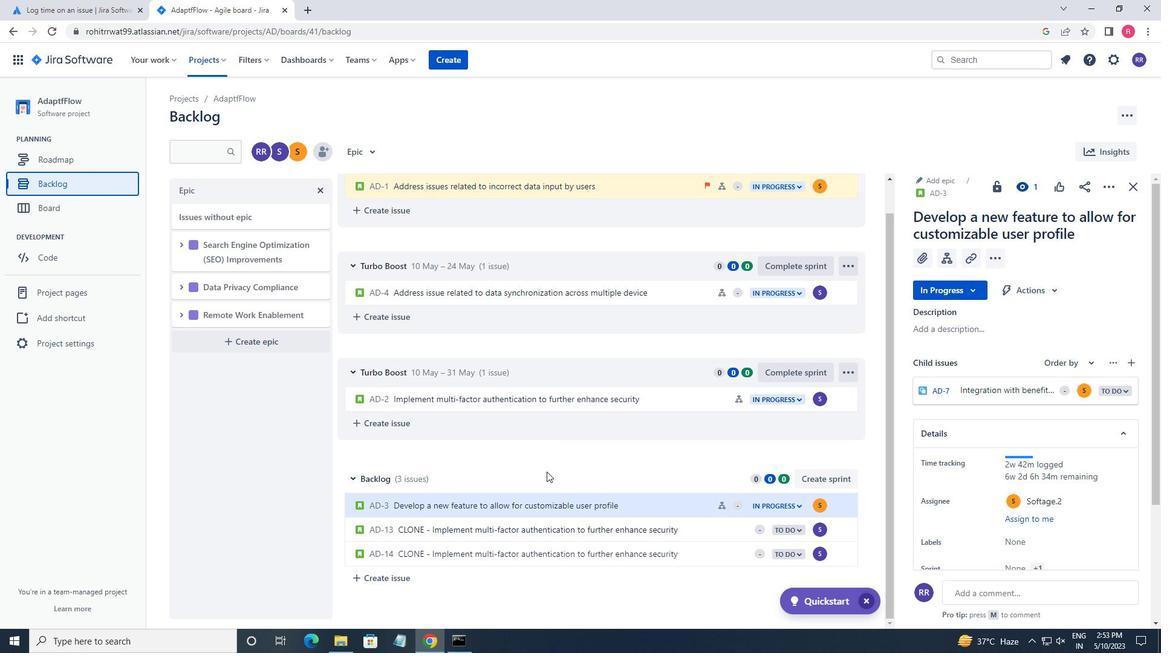 
Action: Mouse scrolled (546, 472) with delta (0, 0)
Screenshot: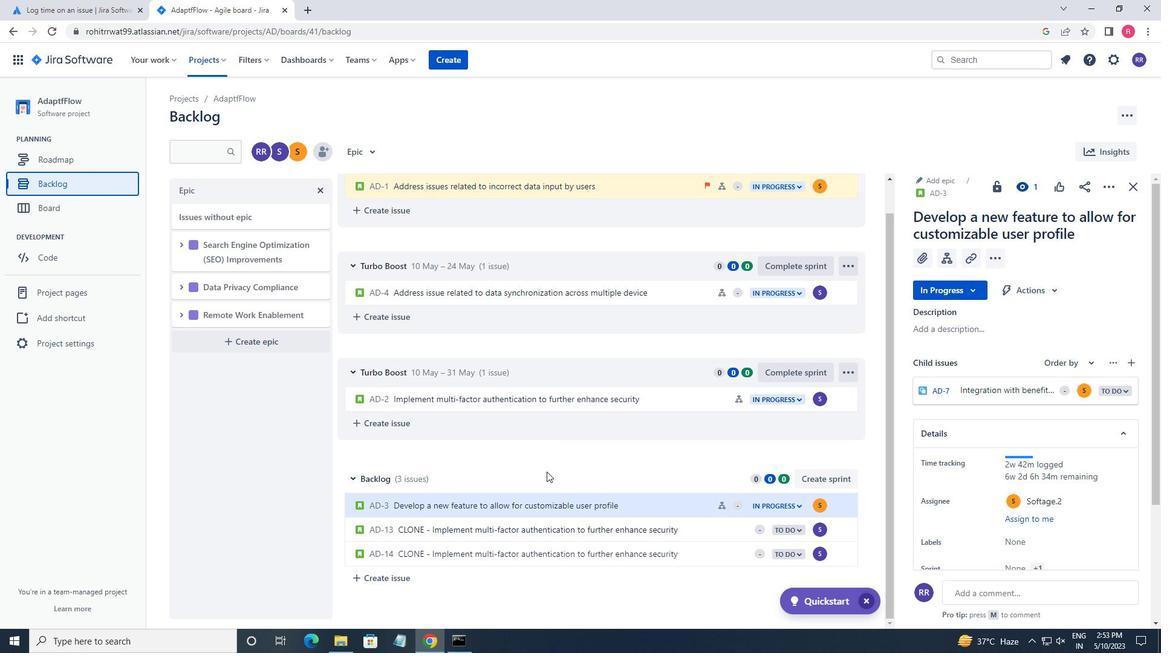 
Action: Mouse scrolled (546, 472) with delta (0, 0)
Screenshot: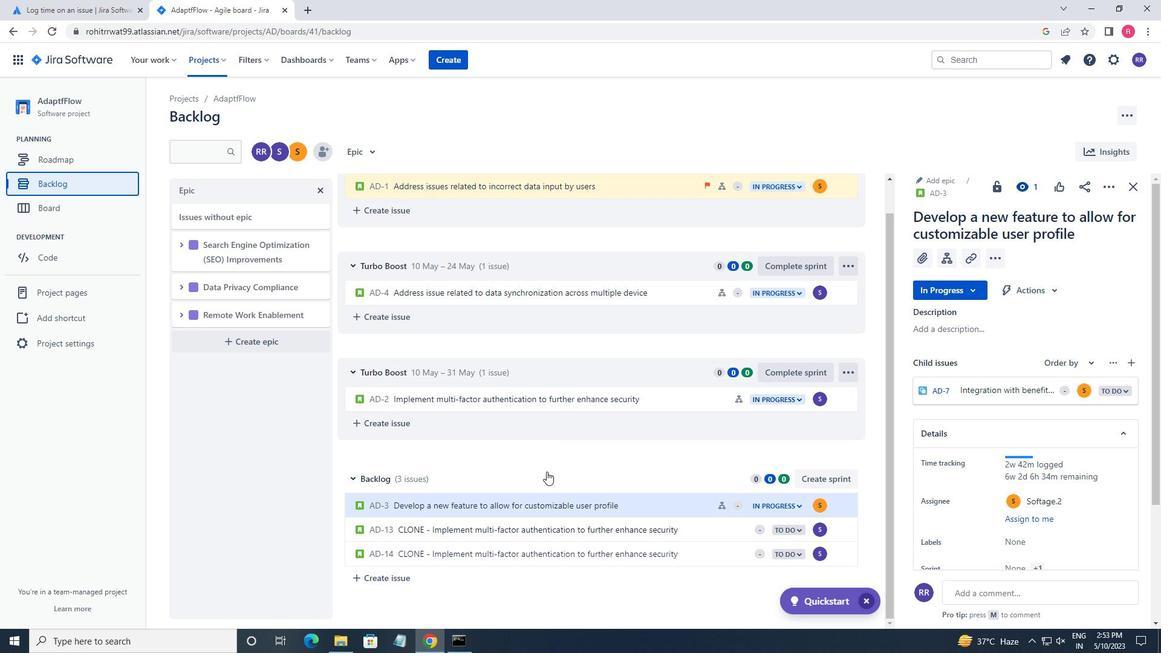 
Action: Mouse scrolled (546, 472) with delta (0, 0)
Screenshot: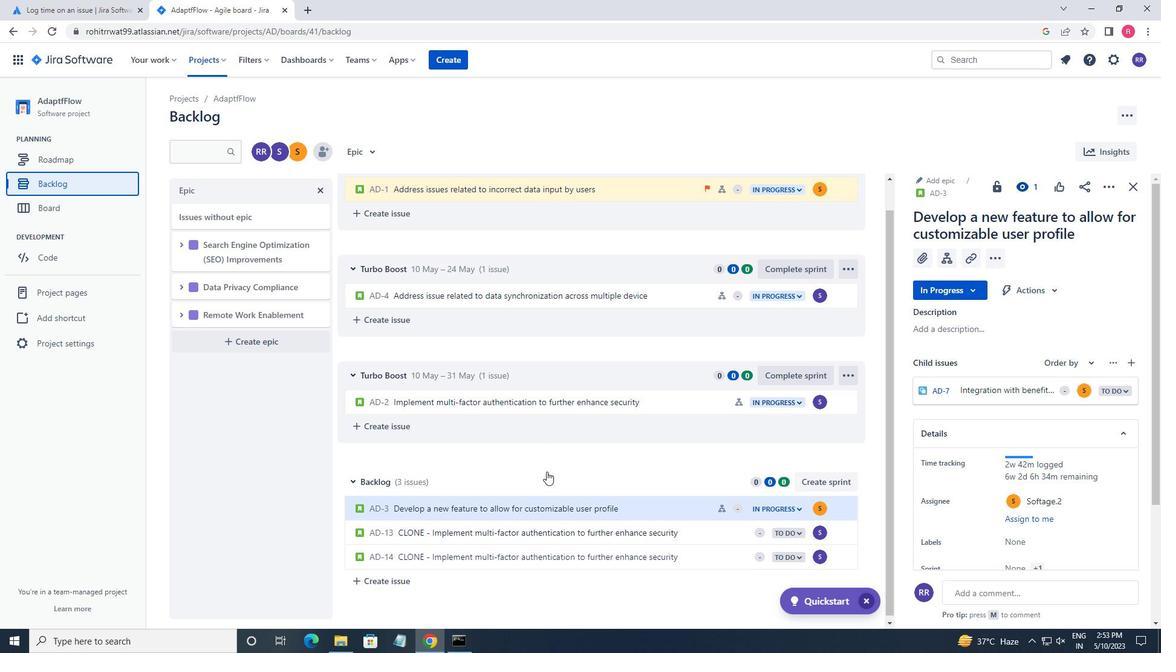 
Action: Mouse scrolled (546, 472) with delta (0, 0)
Screenshot: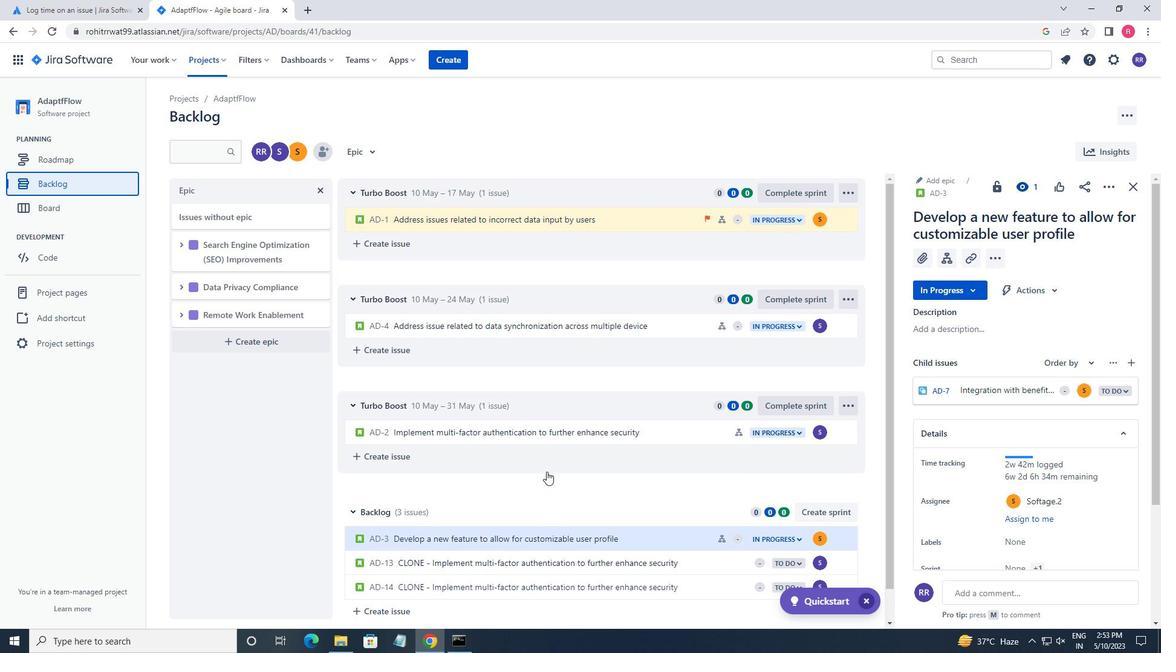 
Action: Mouse moved to (617, 335)
Screenshot: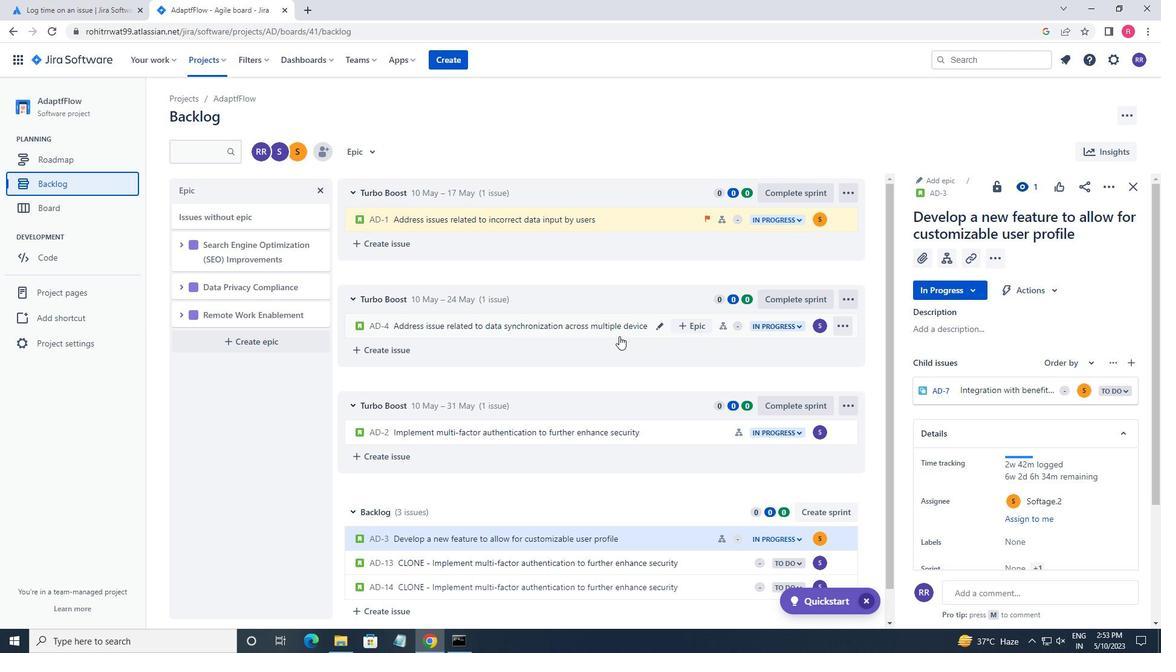 
Action: Mouse pressed left at (617, 335)
Screenshot: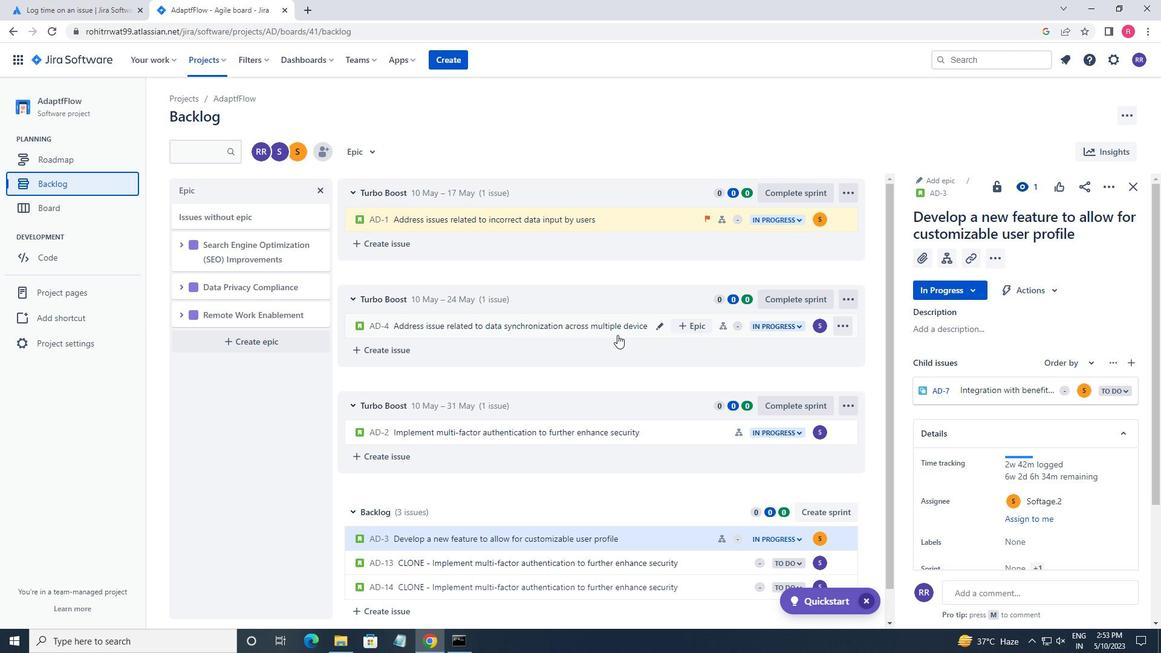 
Action: Mouse moved to (1099, 188)
Screenshot: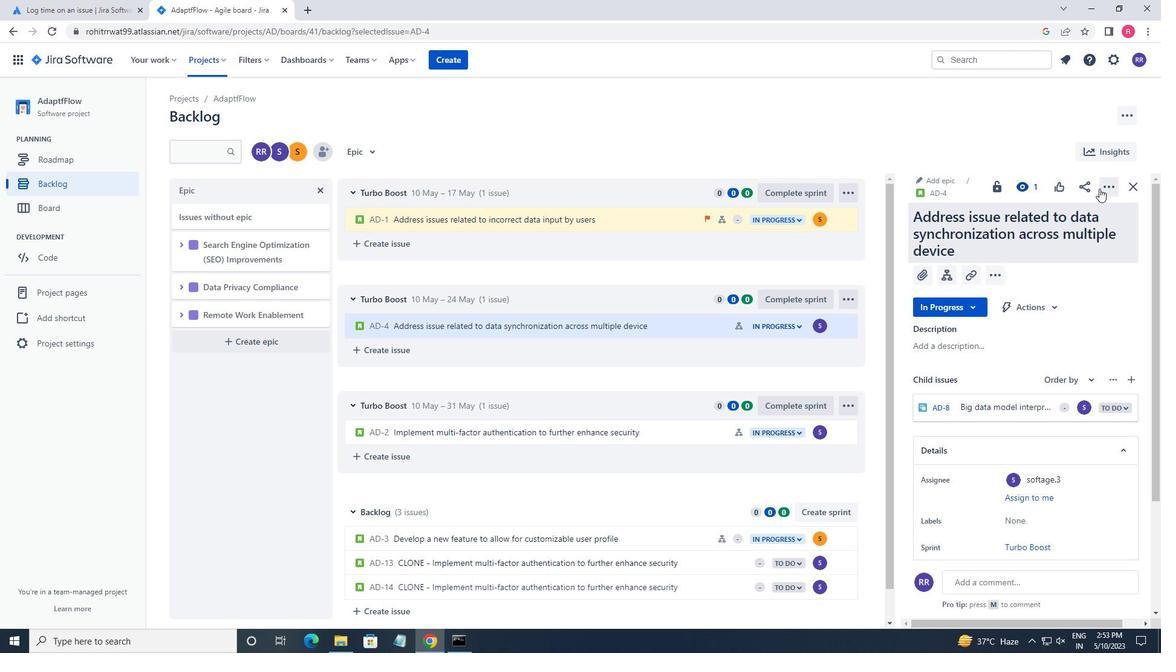 
Action: Mouse pressed left at (1099, 188)
Screenshot: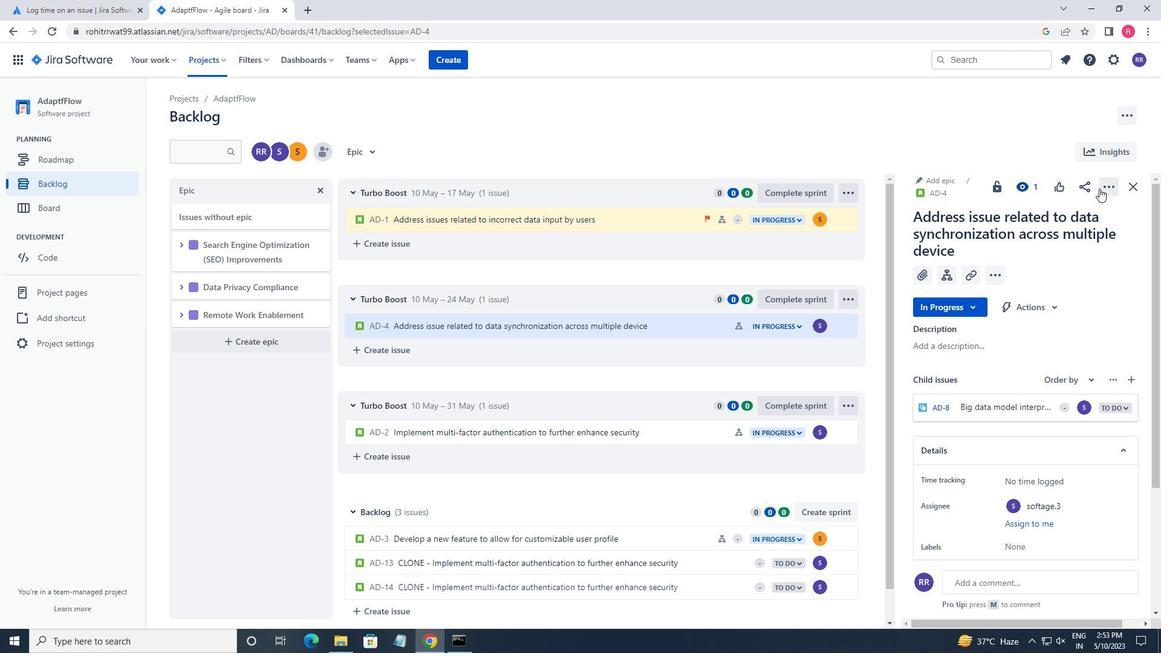 
Action: Mouse moved to (1047, 223)
Screenshot: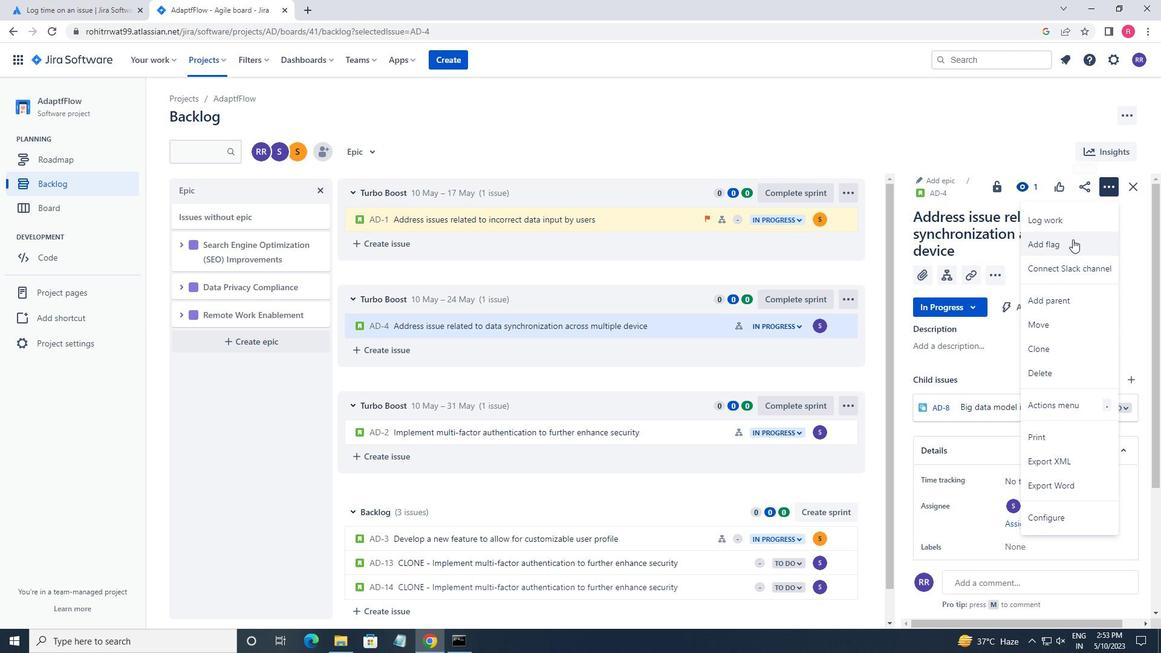 
Action: Mouse pressed left at (1047, 223)
Screenshot: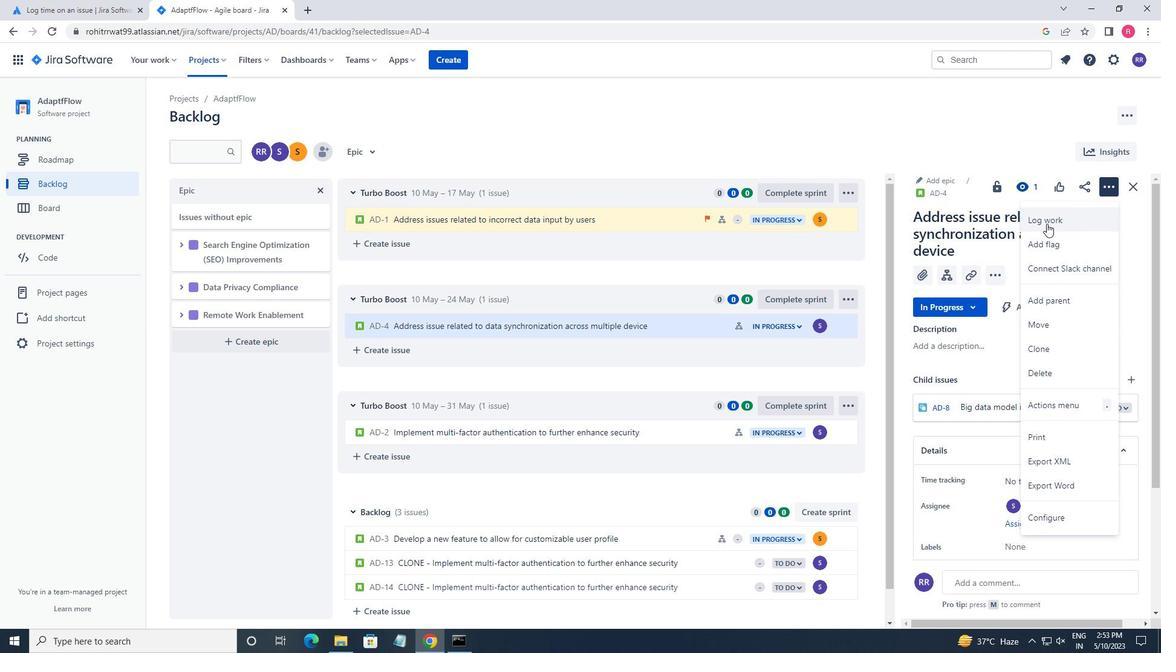 
Action: Mouse moved to (507, 193)
Screenshot: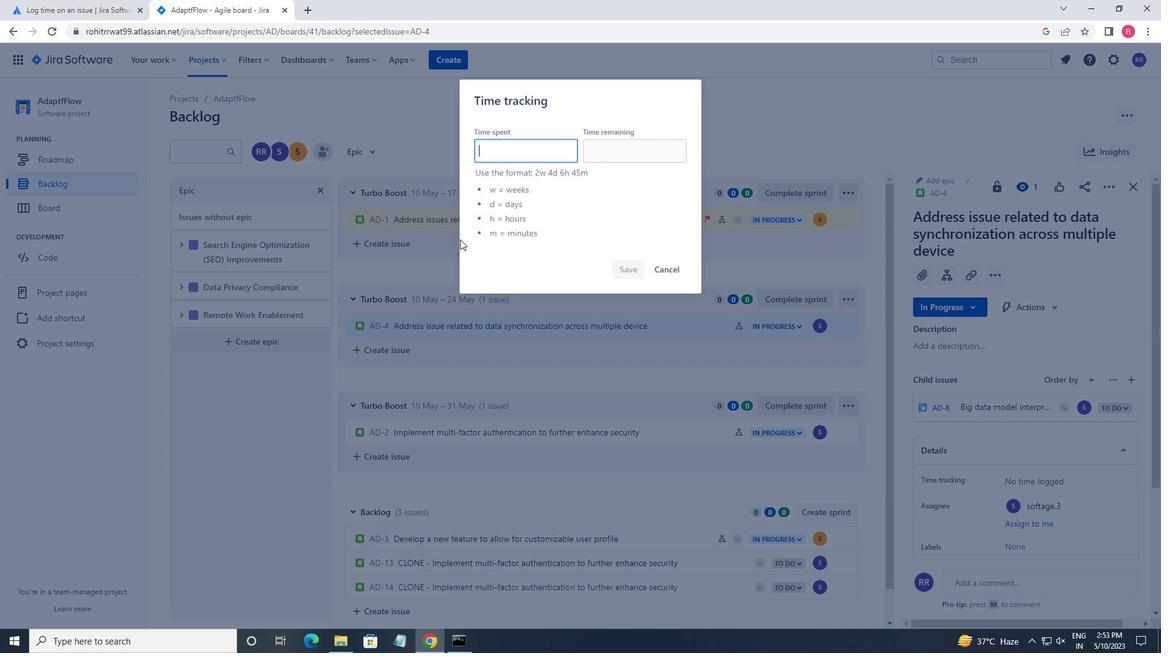 
Action: Key pressed 5w<Key.space>5d<Key.space>12h<Key.space>21m<Key.tab>4w<Key.space>3d<Key.space>13h<Key.space>41m
Screenshot: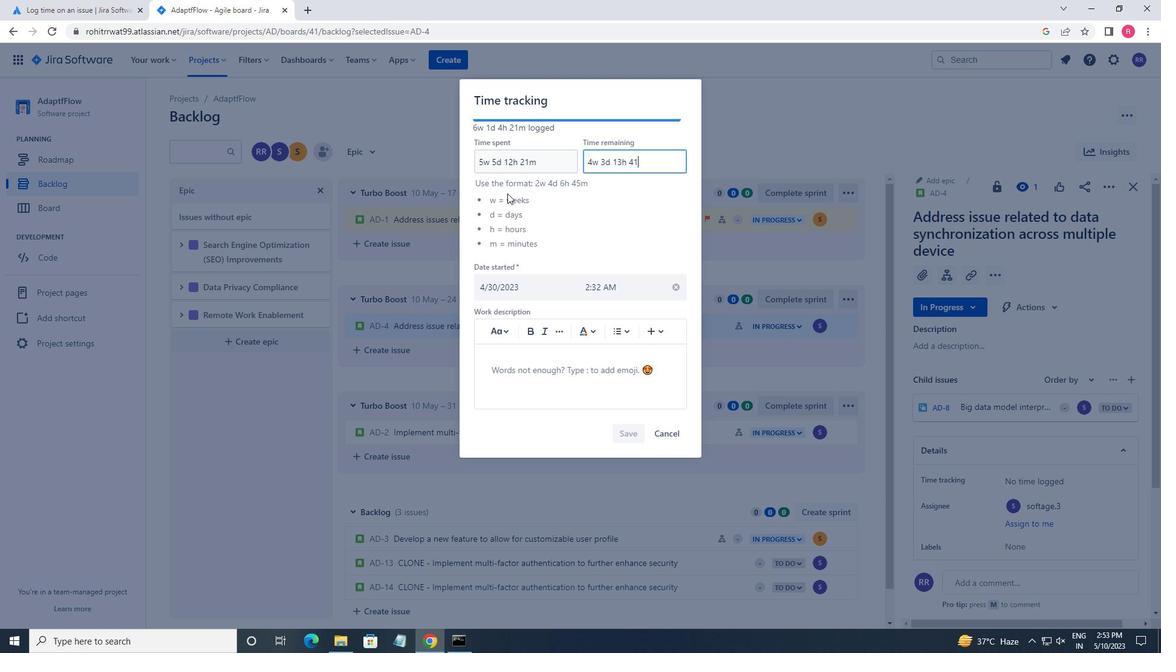 
Action: Mouse moved to (623, 440)
Screenshot: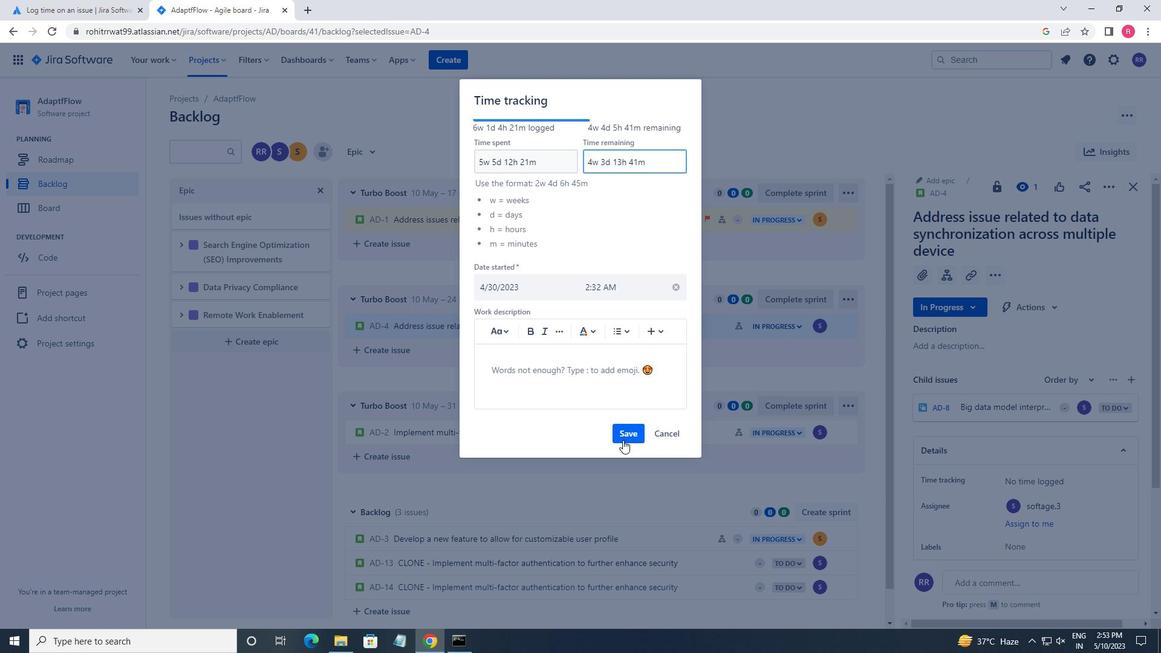 
Action: Mouse pressed left at (623, 440)
Screenshot: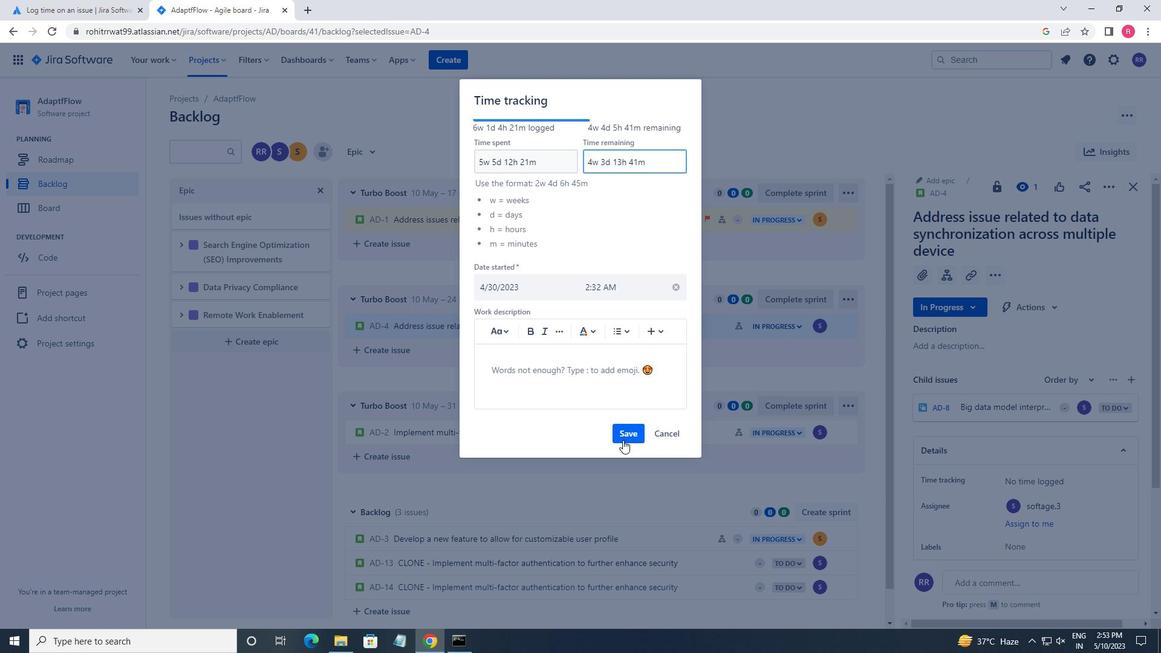 
Action: Mouse moved to (546, 415)
Screenshot: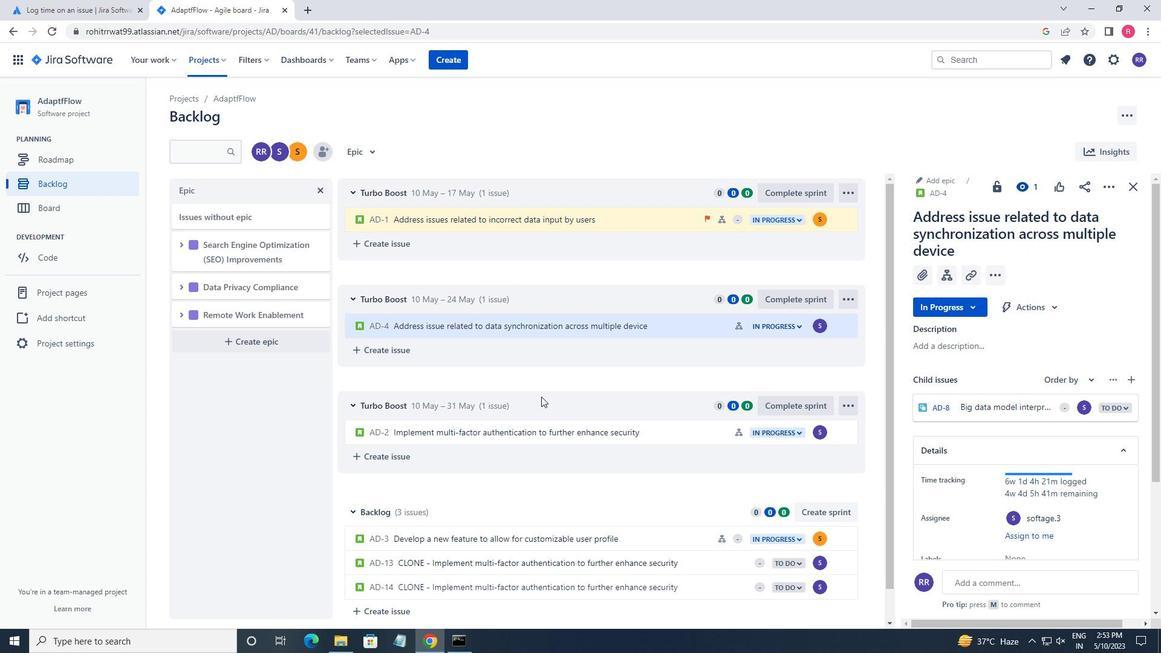 
Action: Mouse scrolled (546, 416) with delta (0, 0)
Screenshot: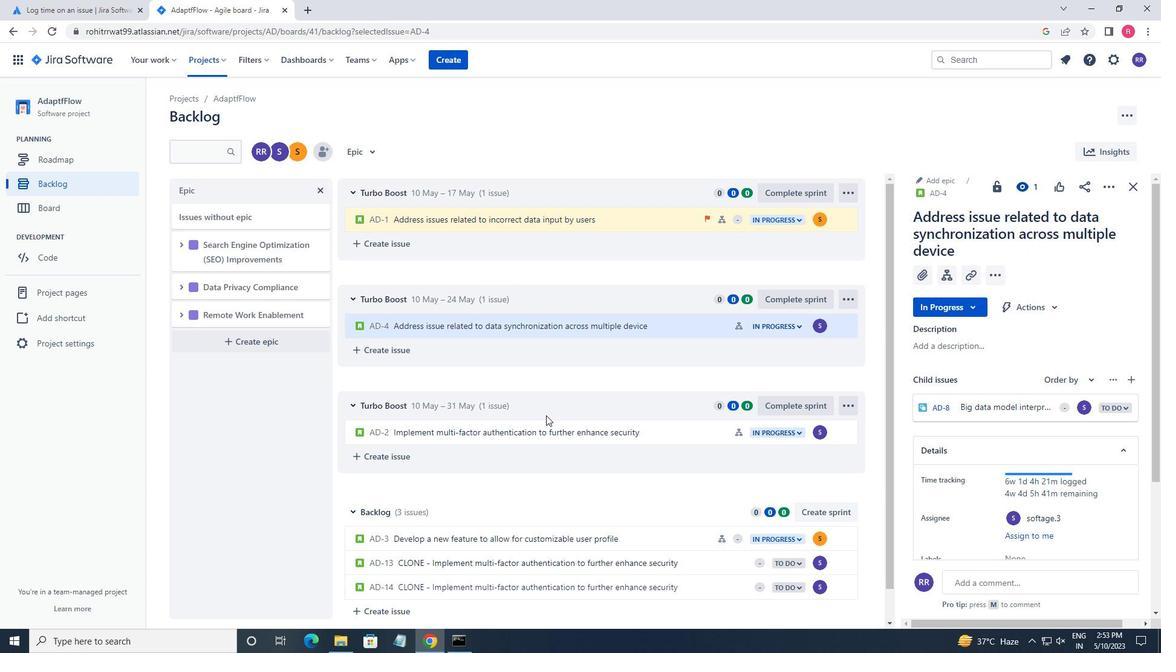 
Action: Mouse moved to (998, 278)
Screenshot: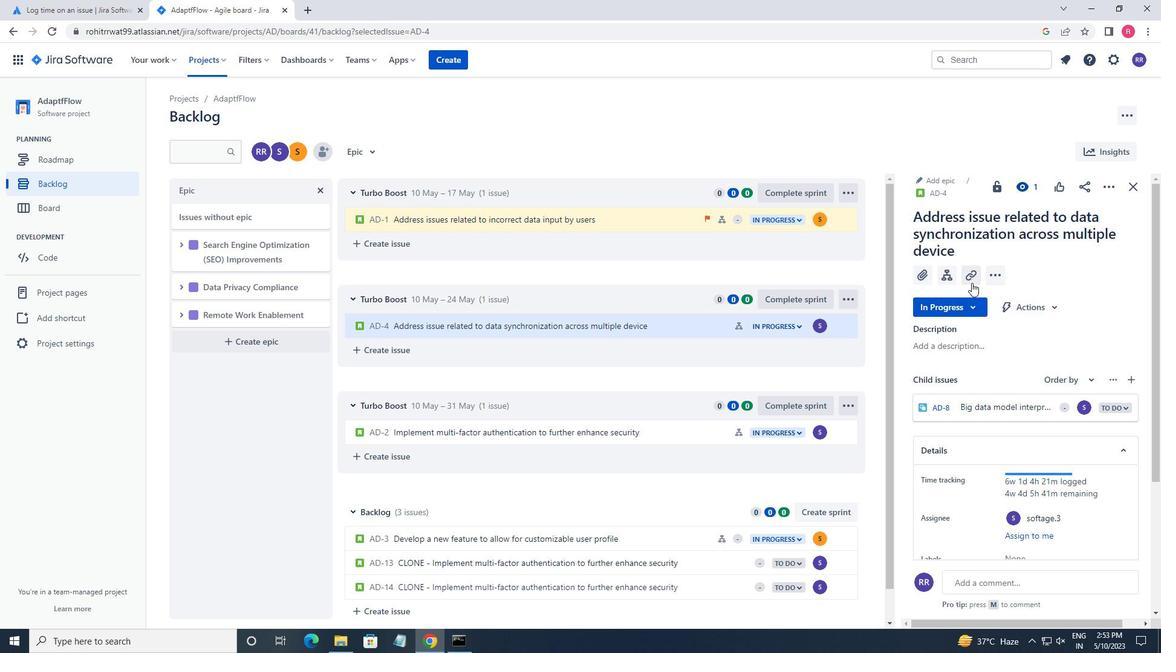 
Action: Mouse pressed left at (998, 278)
Screenshot: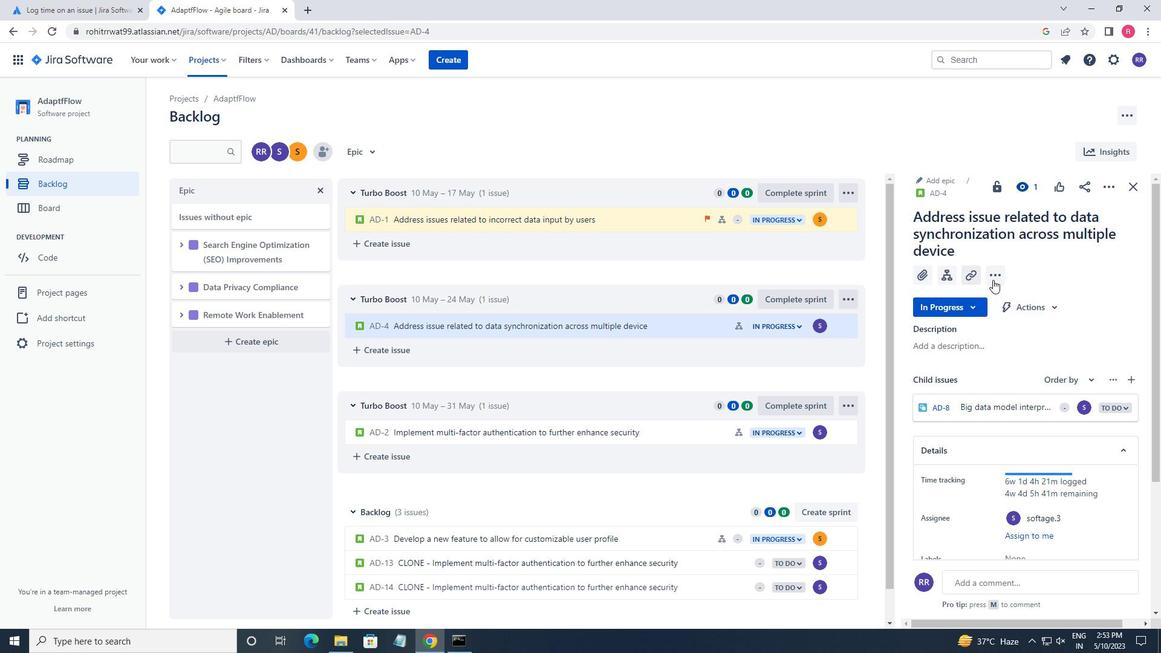
Action: Mouse moved to (849, 300)
Screenshot: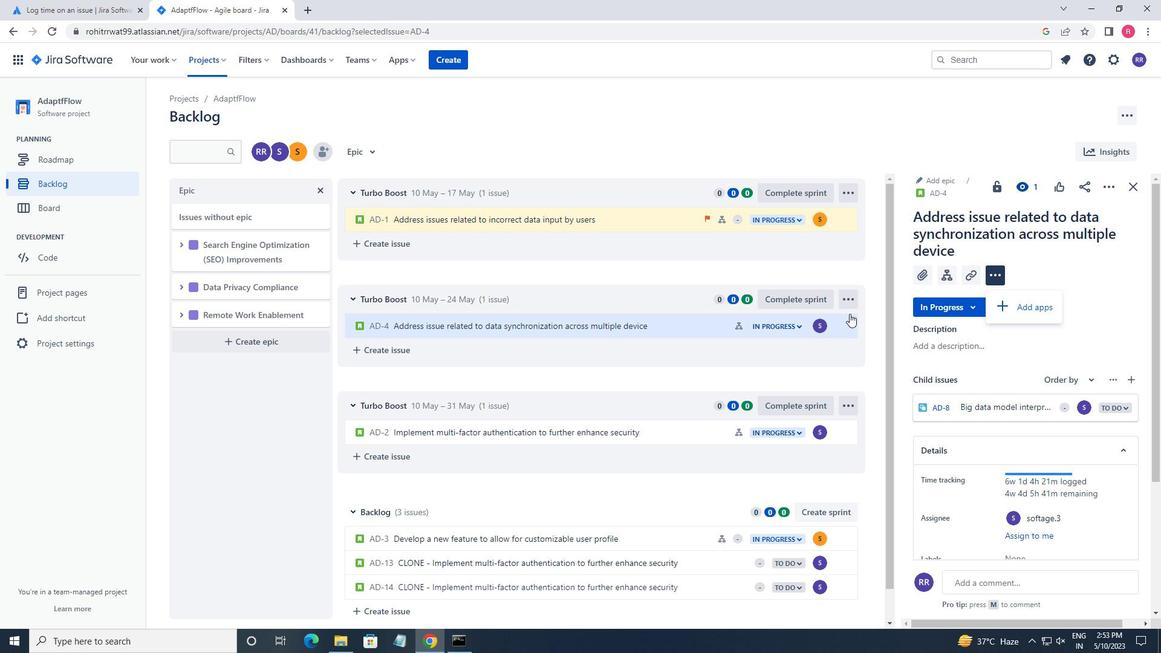 
Action: Mouse pressed left at (849, 300)
Screenshot: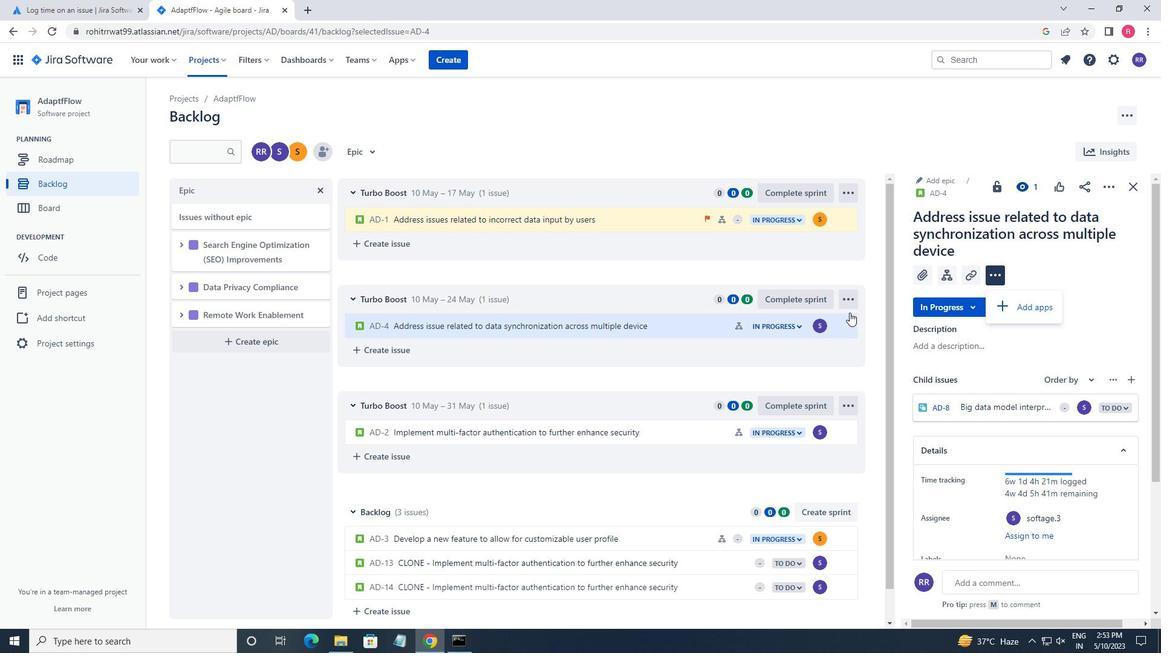 
Action: Mouse moved to (622, 293)
Screenshot: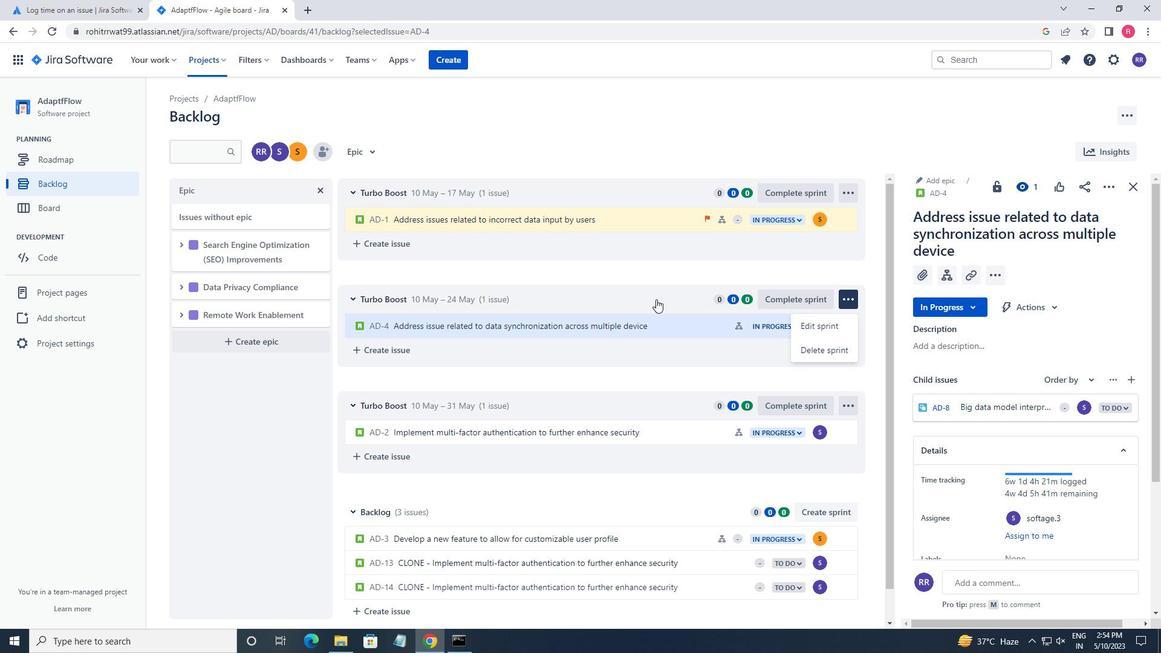 
Action: Mouse pressed left at (622, 293)
Screenshot: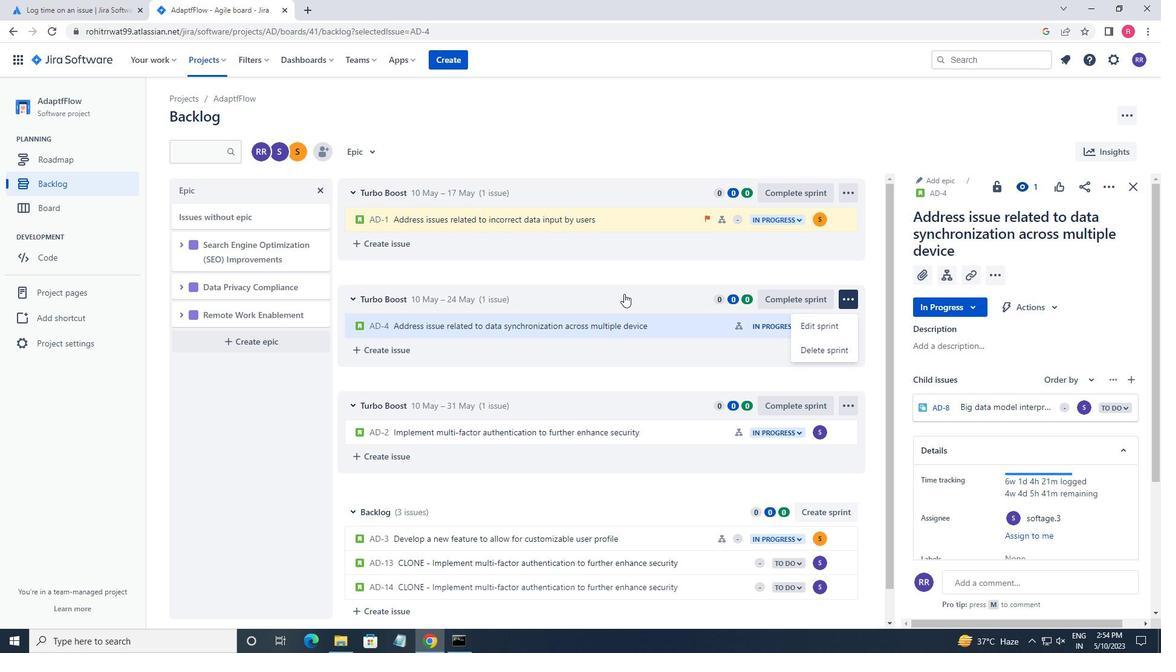 
Action: Mouse moved to (673, 370)
Screenshot: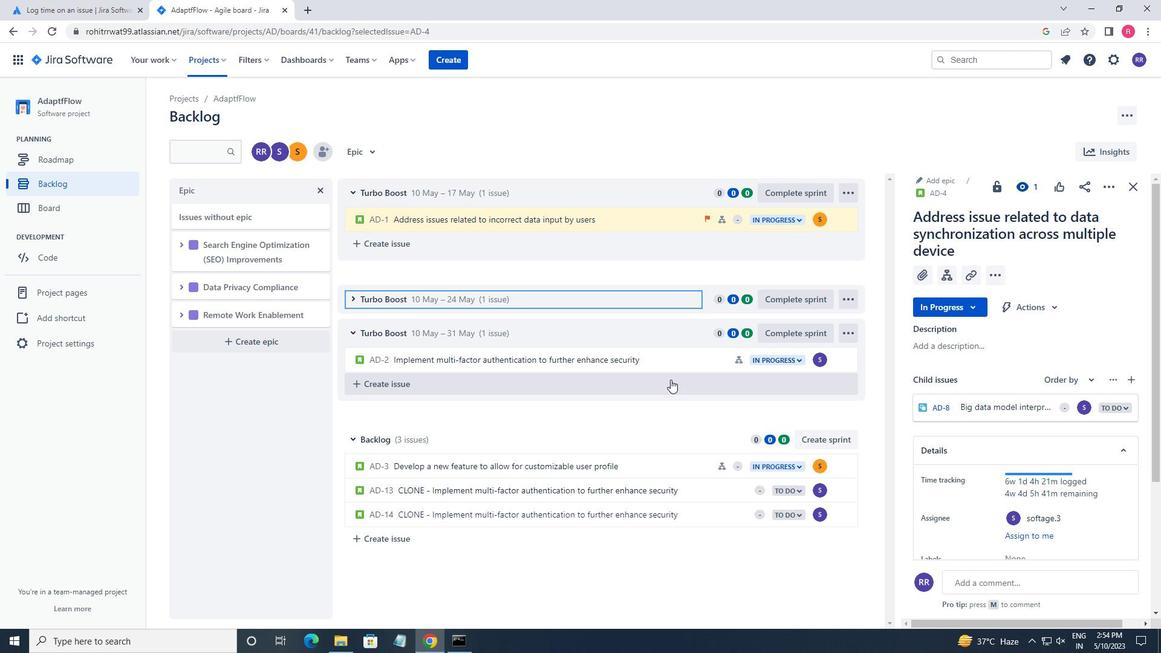 
Action: Mouse pressed left at (673, 370)
Screenshot: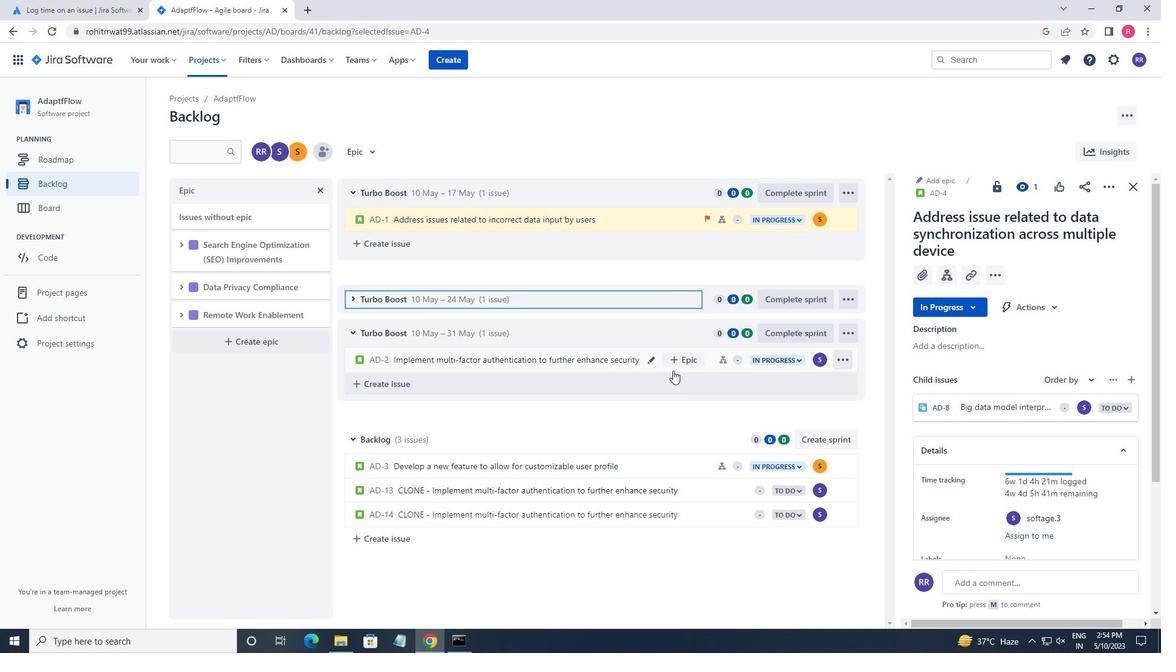 
Action: Mouse moved to (840, 362)
Screenshot: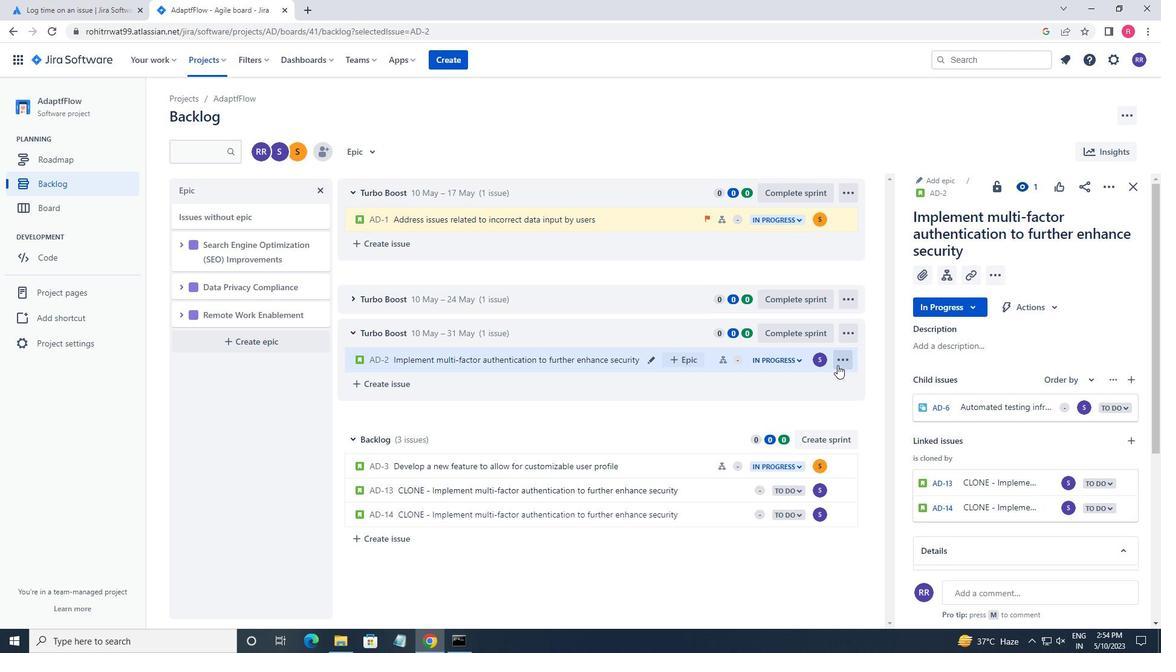 
Action: Mouse pressed left at (840, 362)
Screenshot: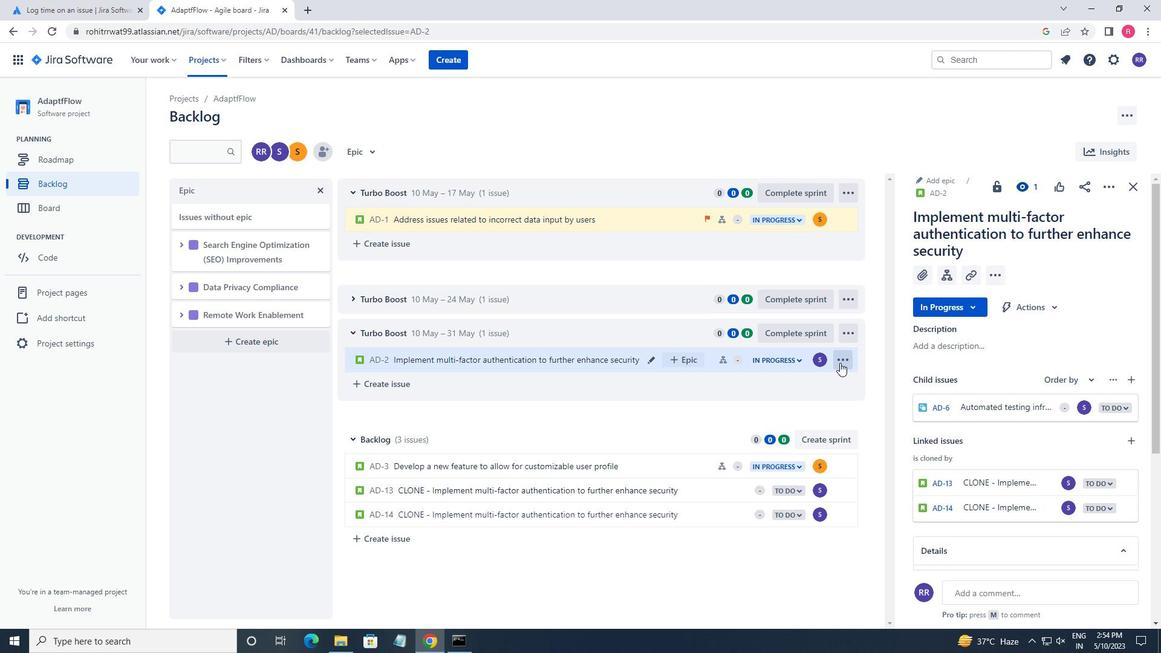 
Action: Mouse moved to (818, 577)
Screenshot: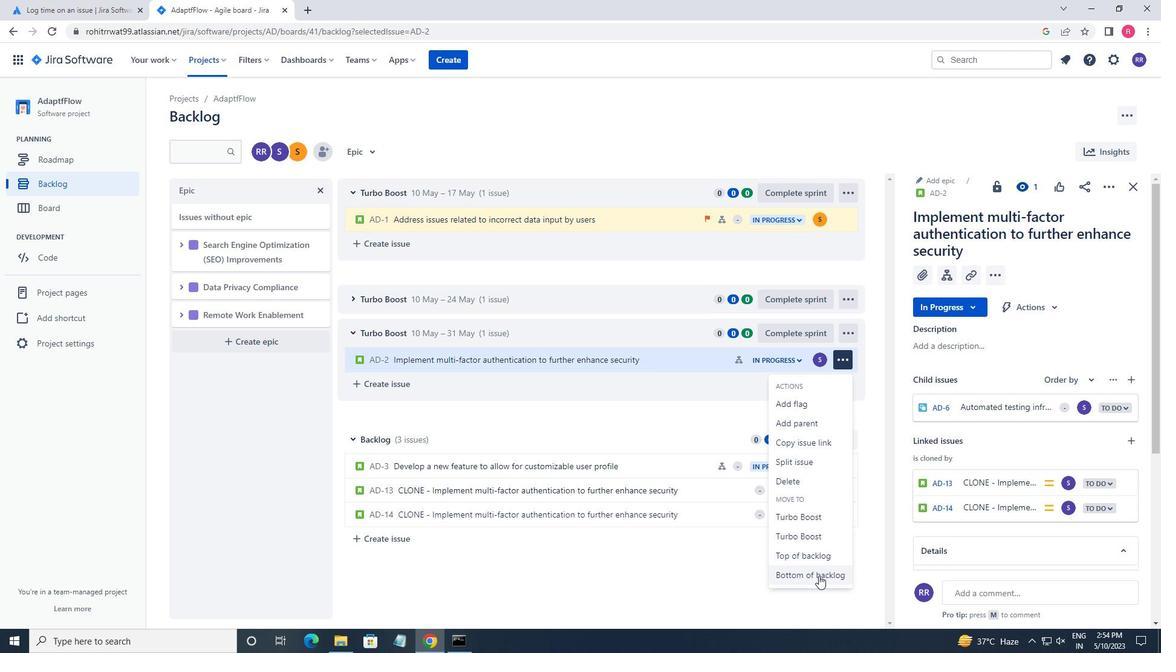 
Action: Mouse pressed left at (818, 577)
Screenshot: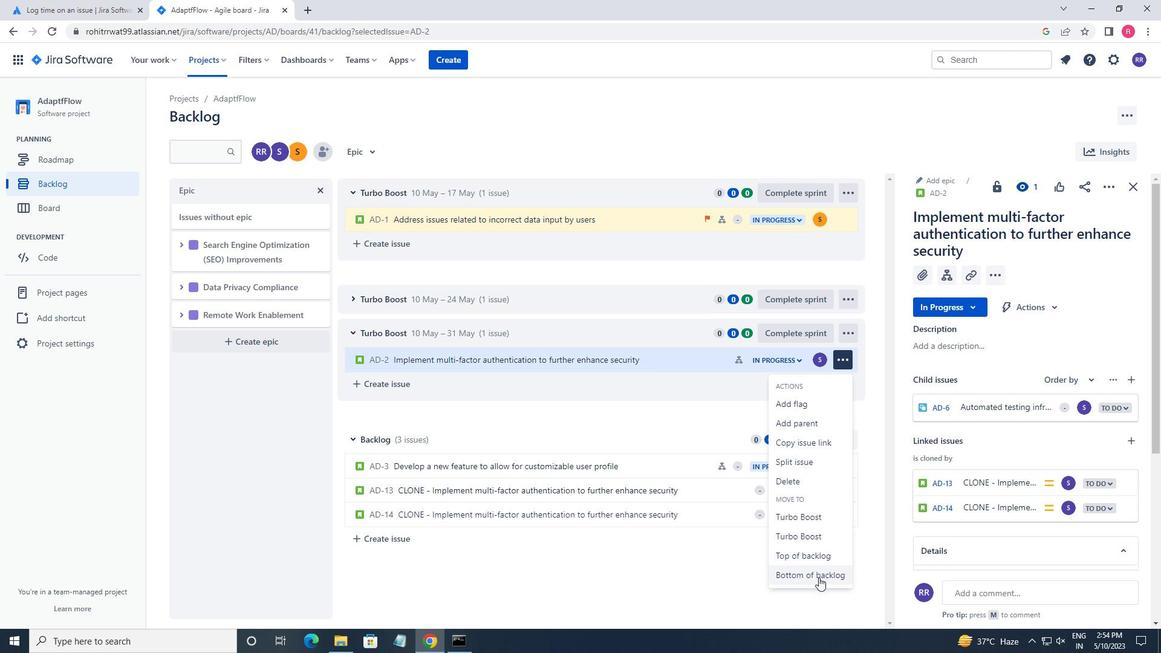
Action: Mouse moved to (629, 194)
Screenshot: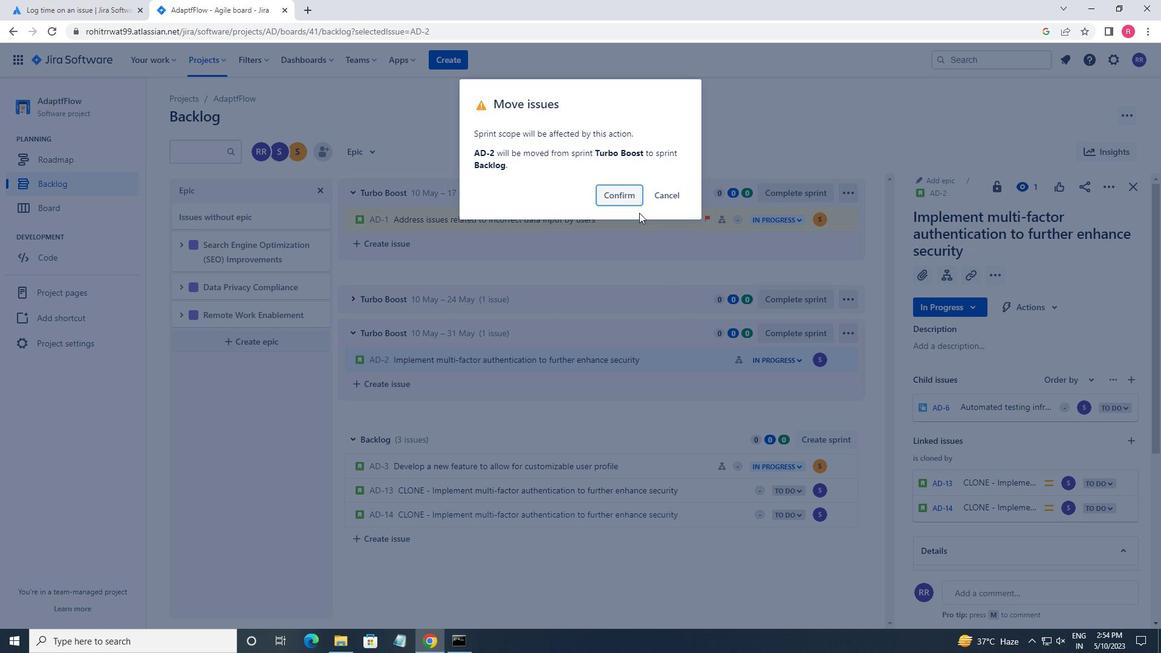 
Action: Mouse pressed left at (629, 194)
Screenshot: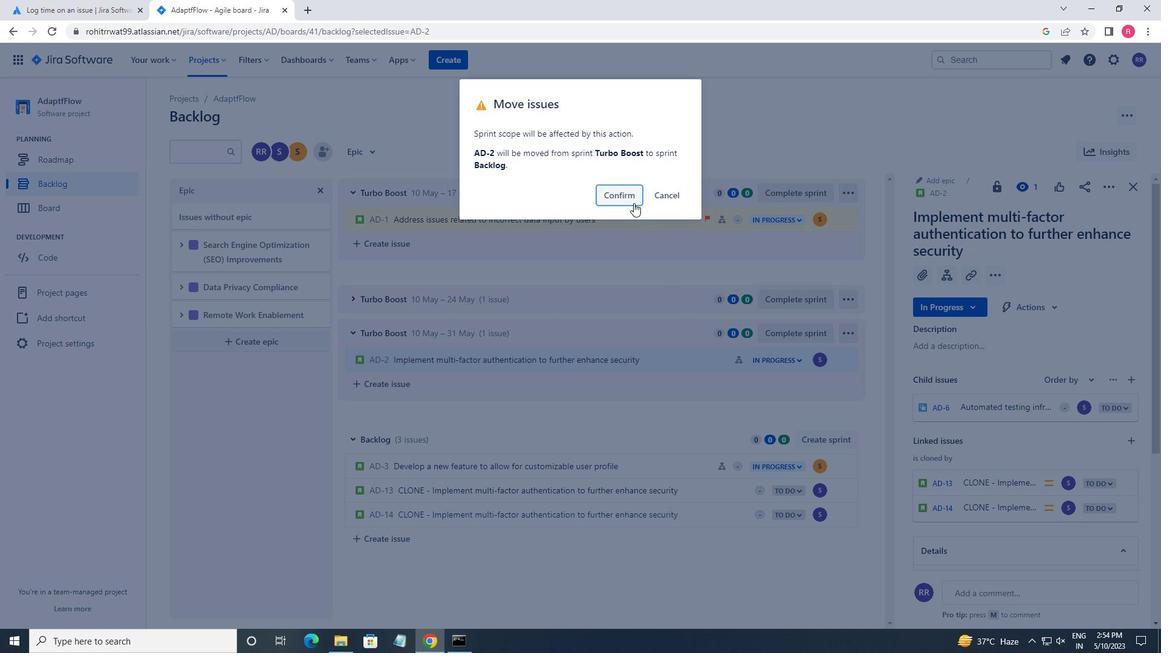 
Action: Mouse moved to (371, 152)
Screenshot: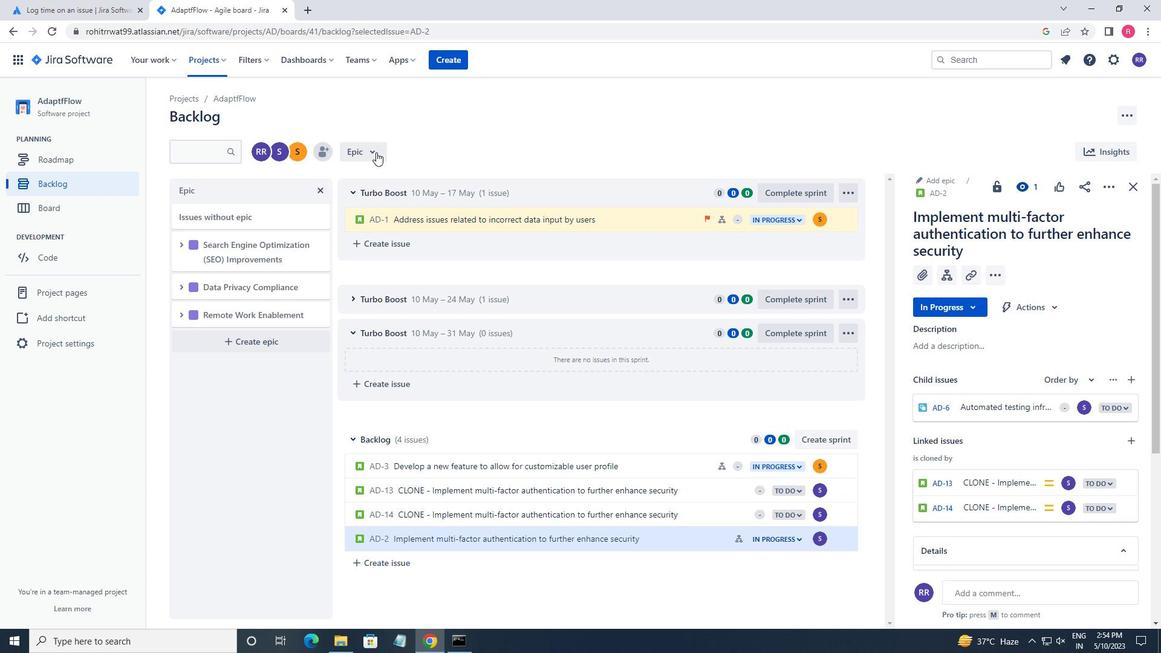 
Action: Mouse pressed left at (371, 152)
Screenshot: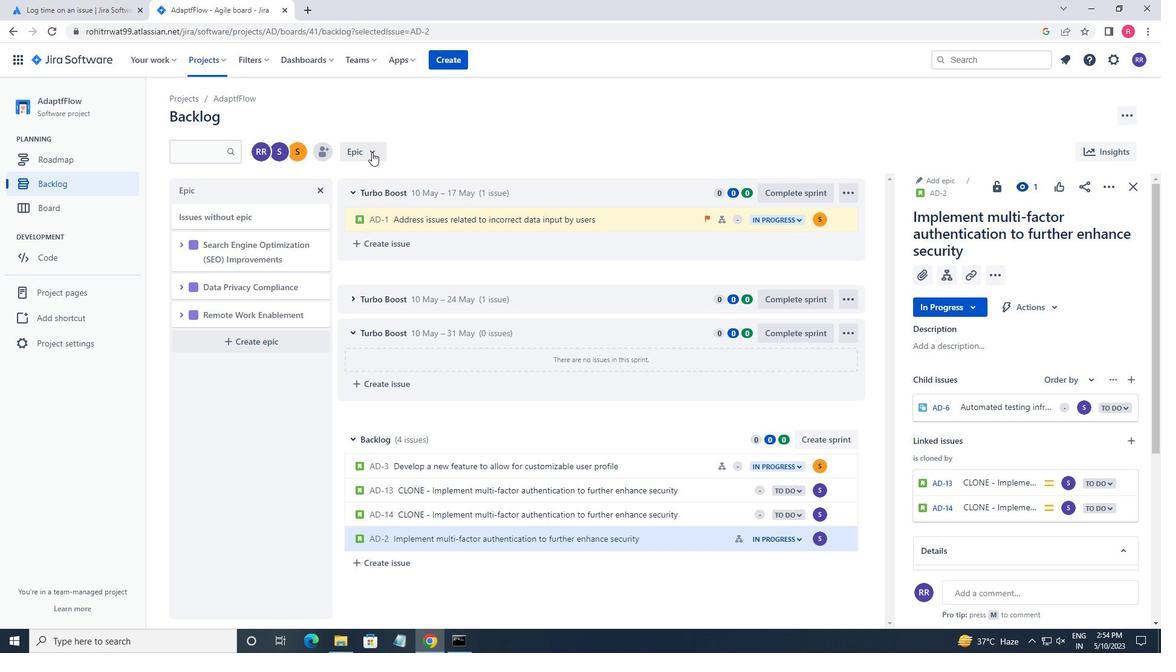 
Action: Mouse moved to (397, 206)
Screenshot: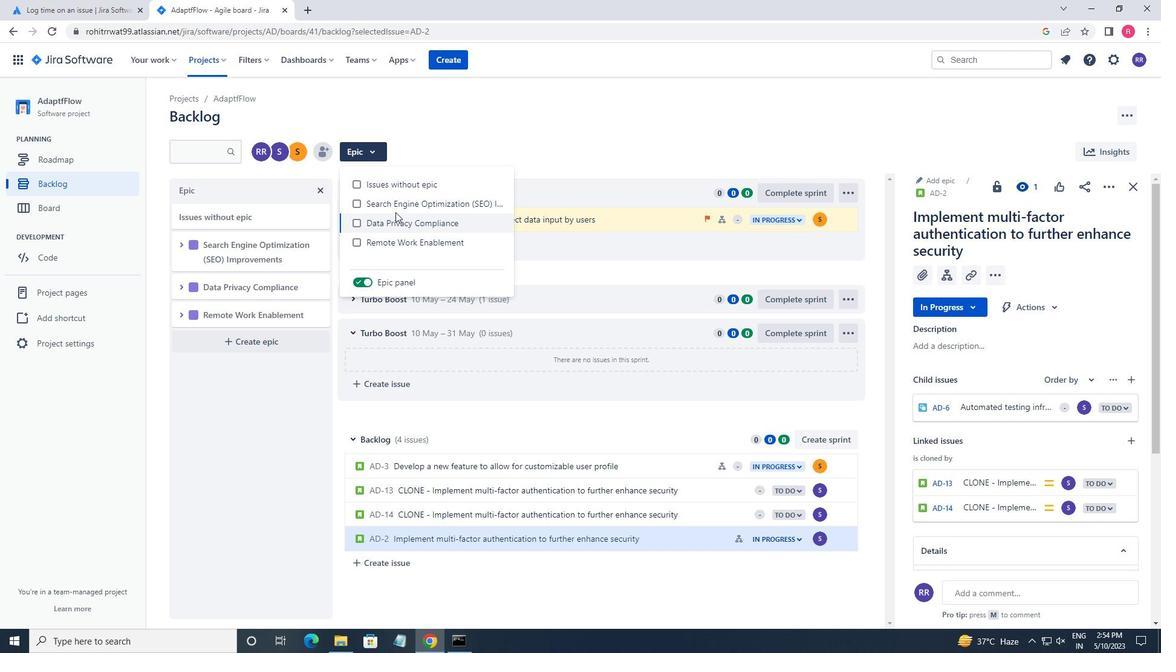 
Action: Mouse pressed left at (397, 206)
Screenshot: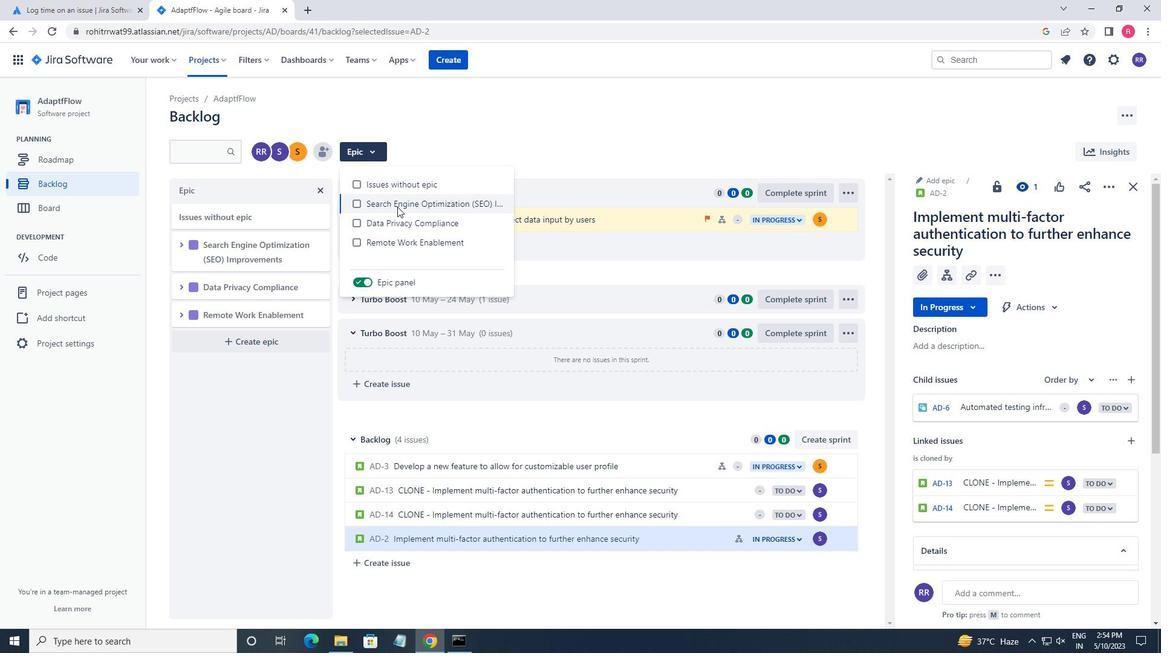 
Action: Mouse moved to (541, 141)
Screenshot: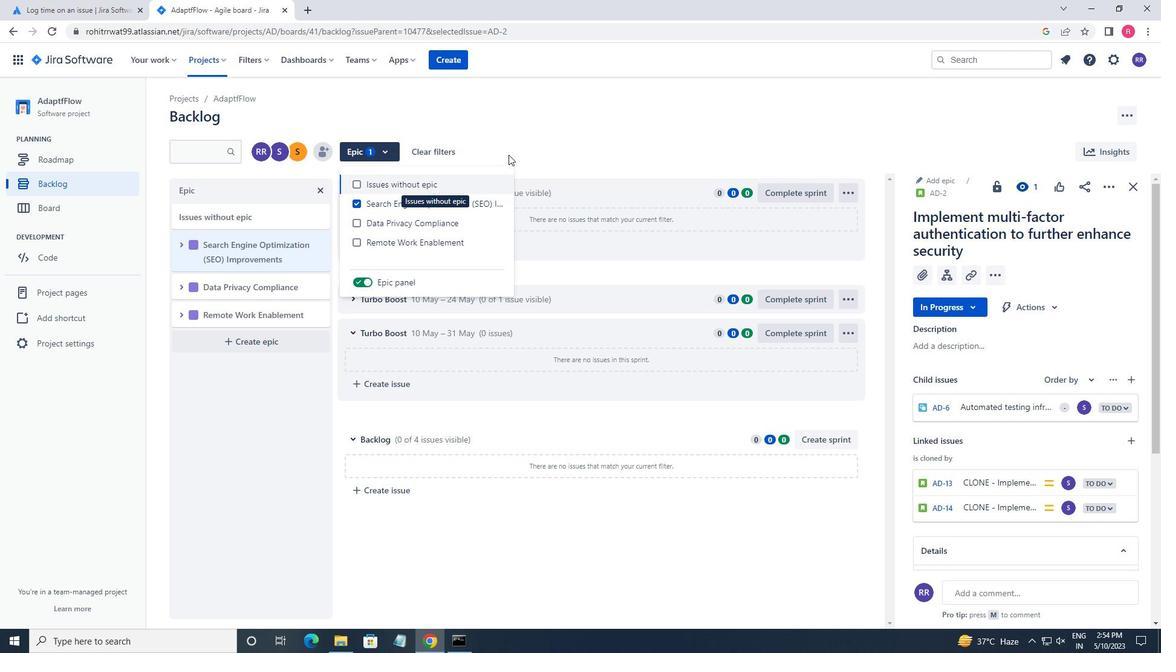 
Action: Mouse pressed left at (541, 141)
Screenshot: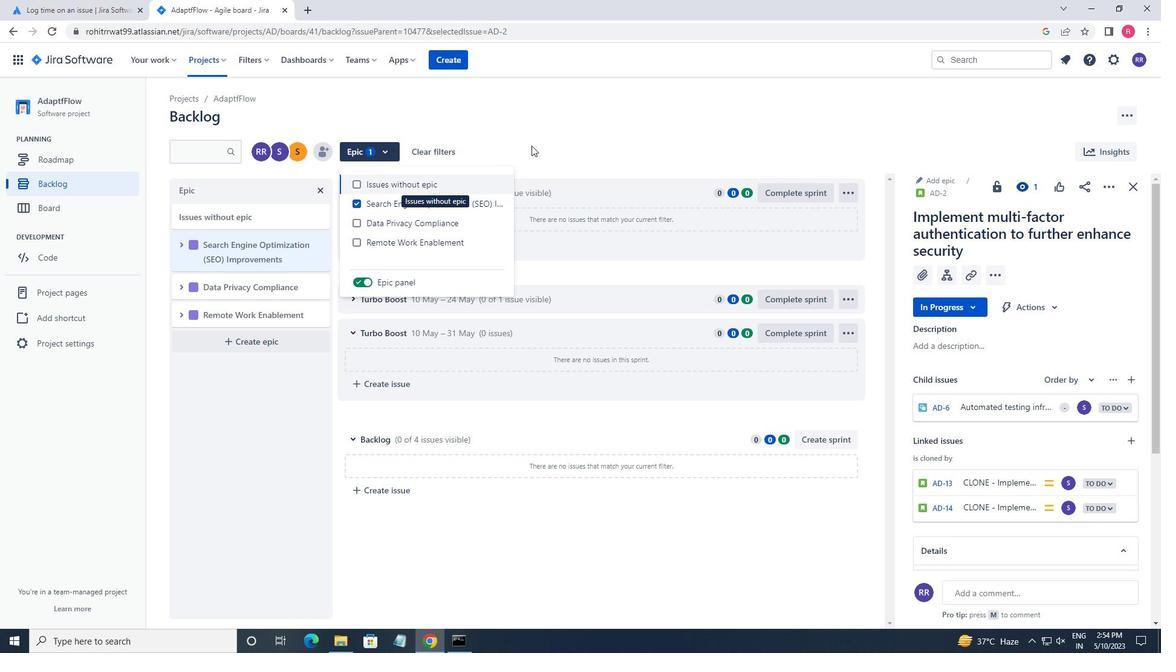
